 Task: Create a due date automation trigger when advanced on, 2 days after a card is due add fields with custom field "Resume" set to a number greater than 1 and greater or equal to 10 at 11:00 AM.
Action: Mouse moved to (1053, 303)
Screenshot: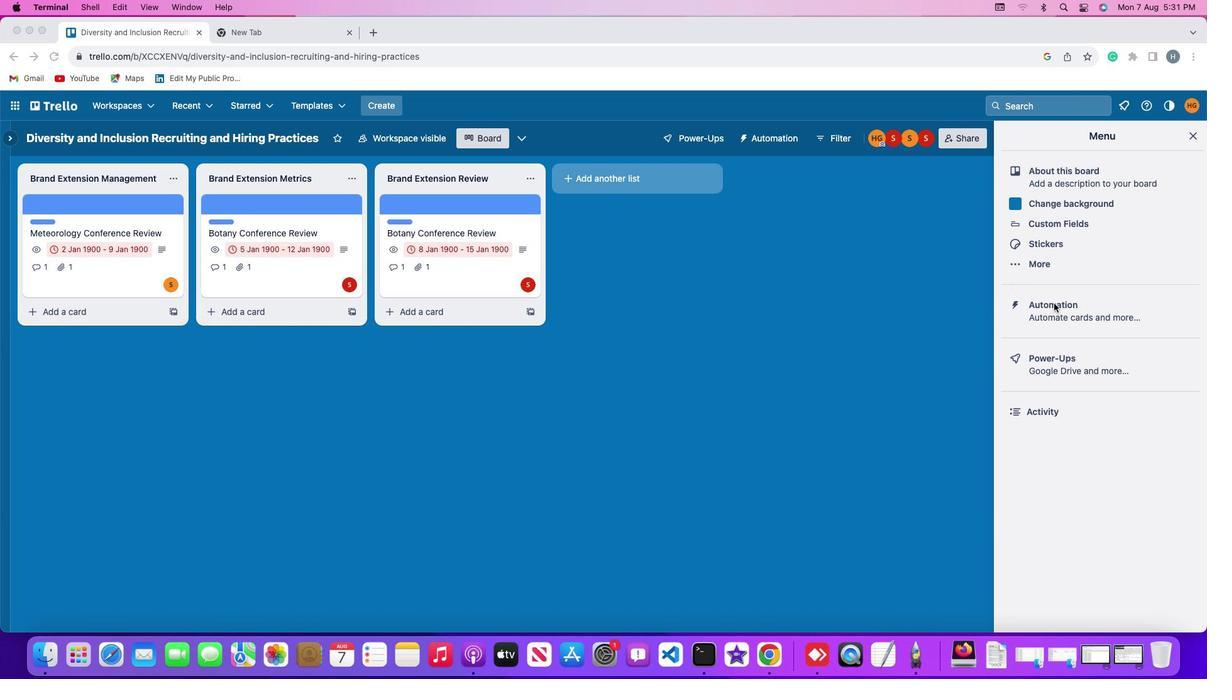 
Action: Mouse pressed left at (1053, 303)
Screenshot: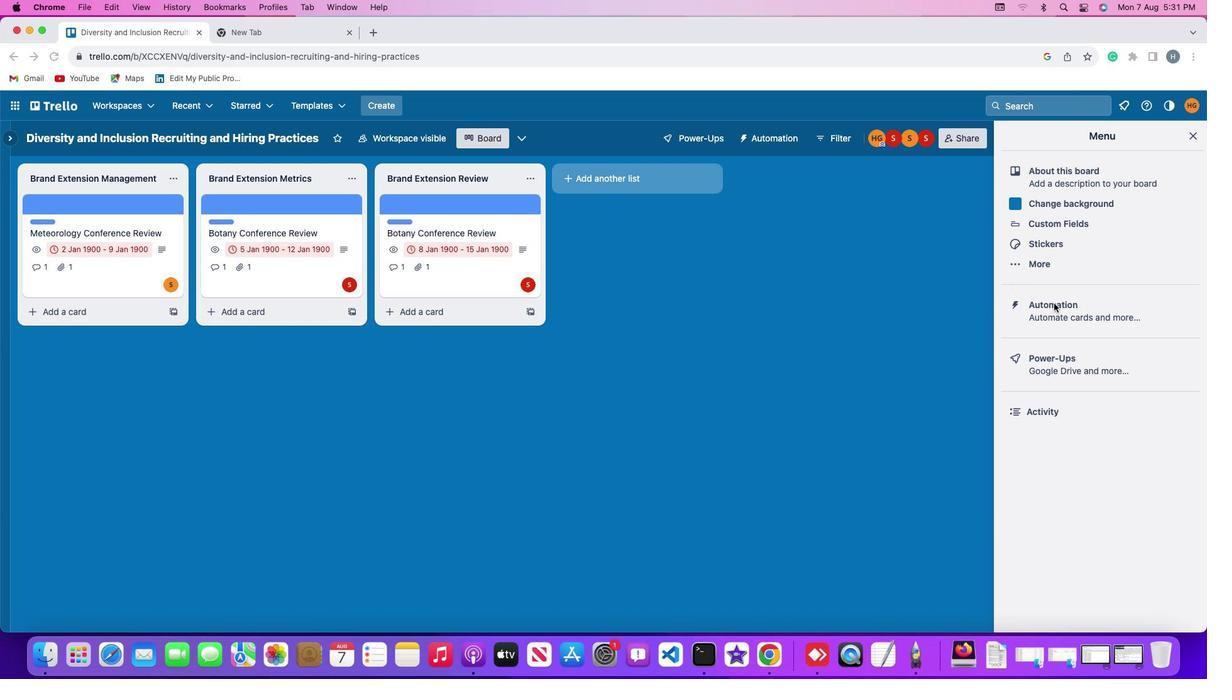 
Action: Mouse pressed left at (1053, 303)
Screenshot: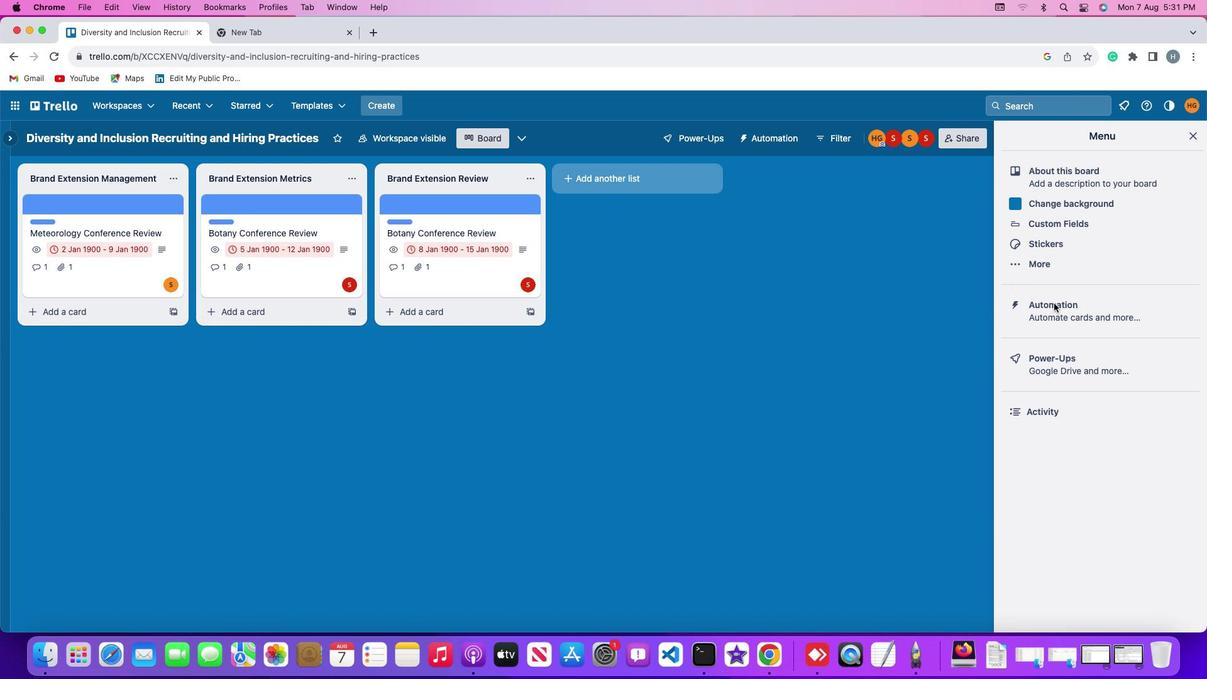 
Action: Mouse moved to (66, 295)
Screenshot: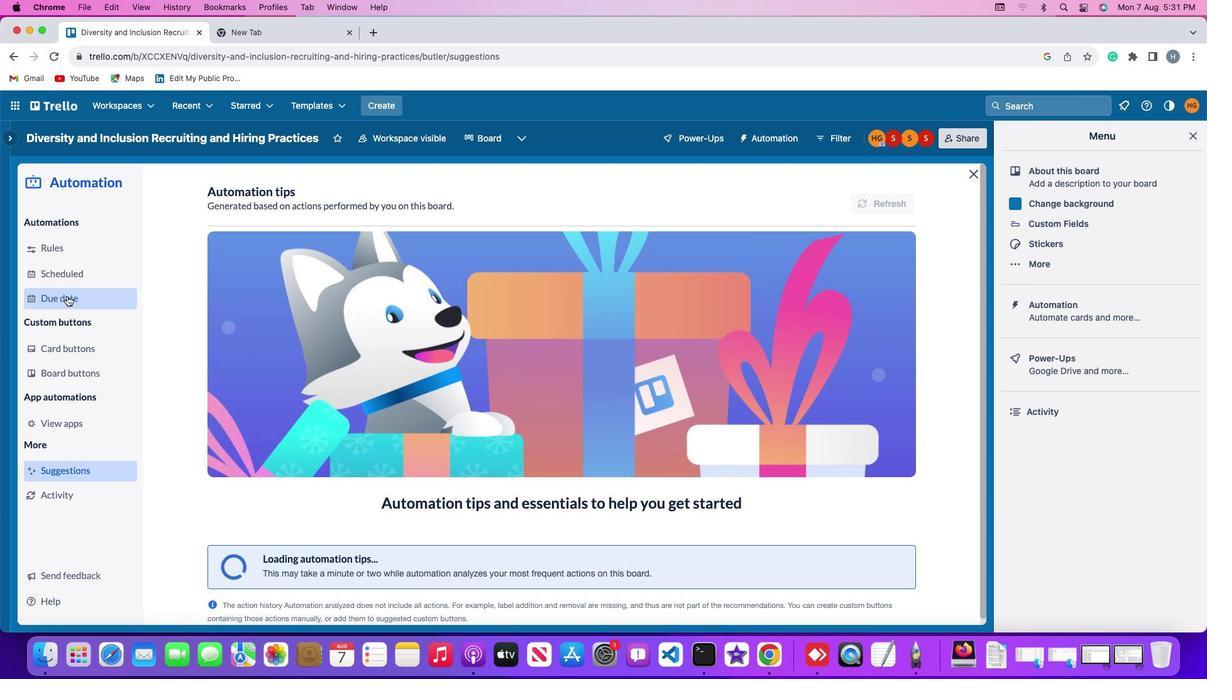 
Action: Mouse pressed left at (66, 295)
Screenshot: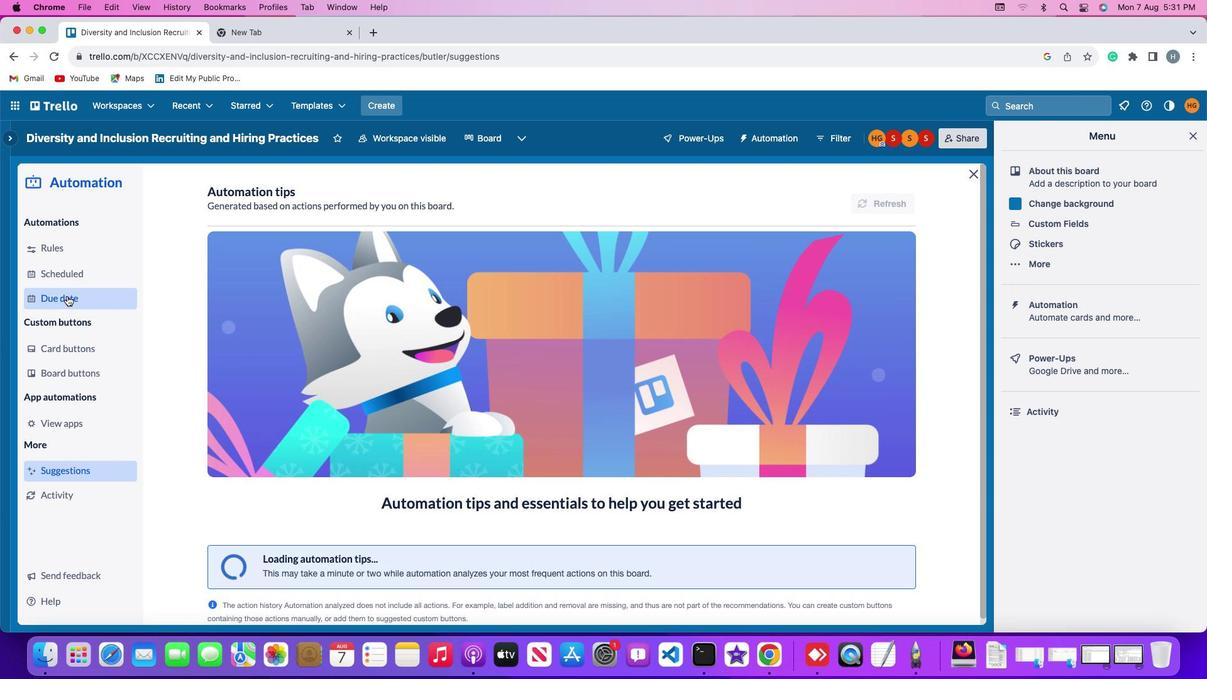 
Action: Mouse moved to (850, 193)
Screenshot: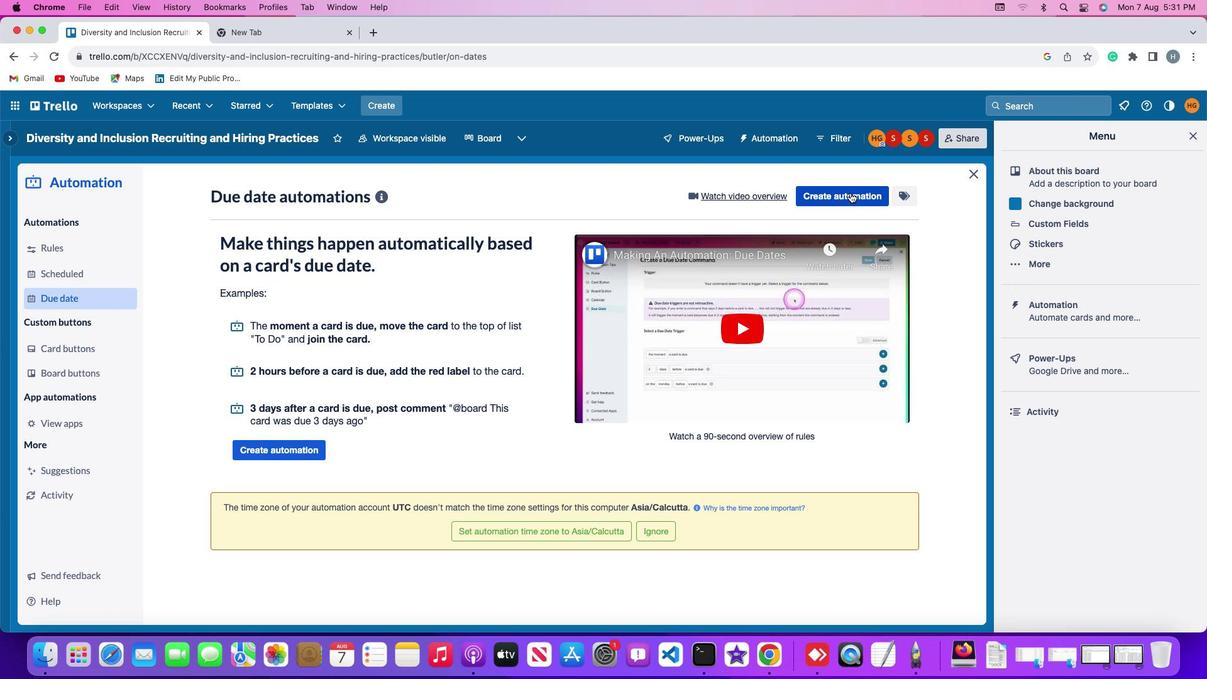 
Action: Mouse pressed left at (850, 193)
Screenshot: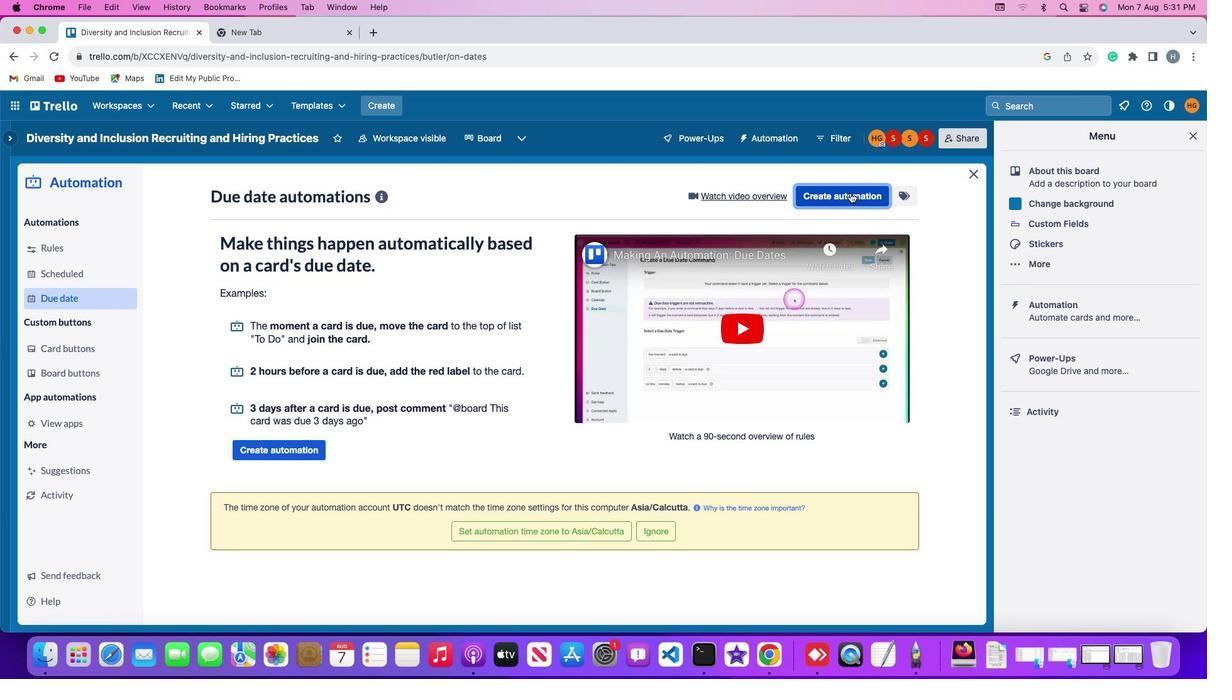 
Action: Mouse moved to (452, 315)
Screenshot: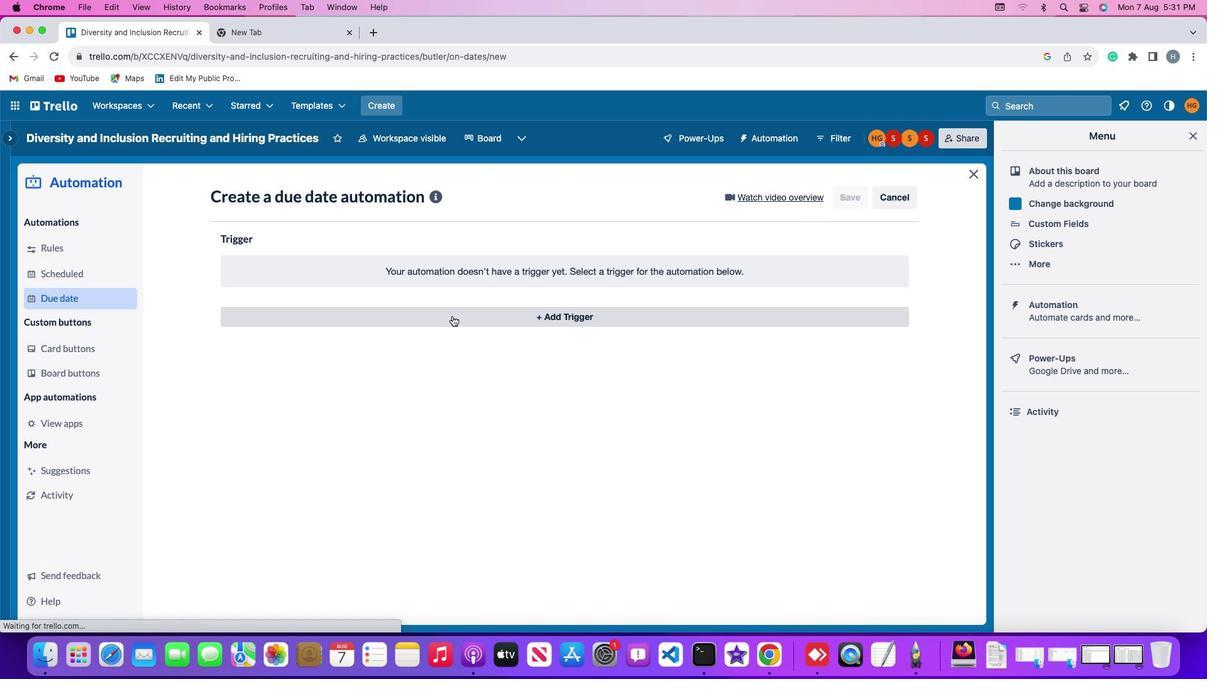 
Action: Mouse pressed left at (452, 315)
Screenshot: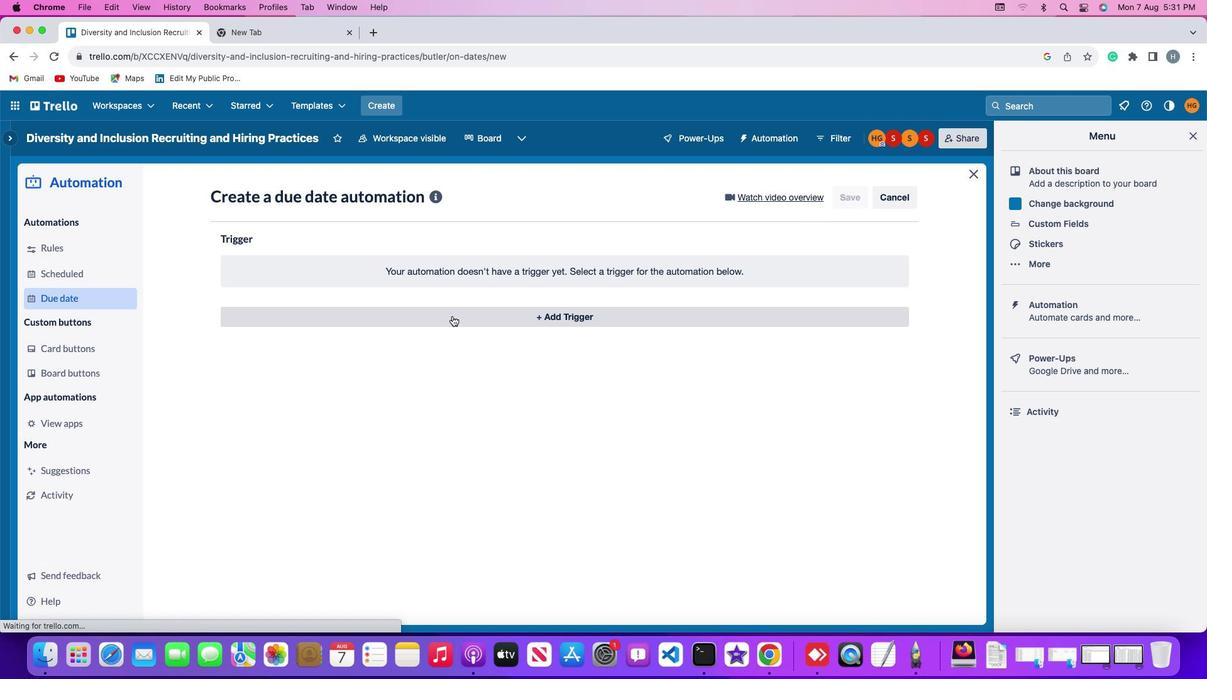 
Action: Mouse moved to (249, 507)
Screenshot: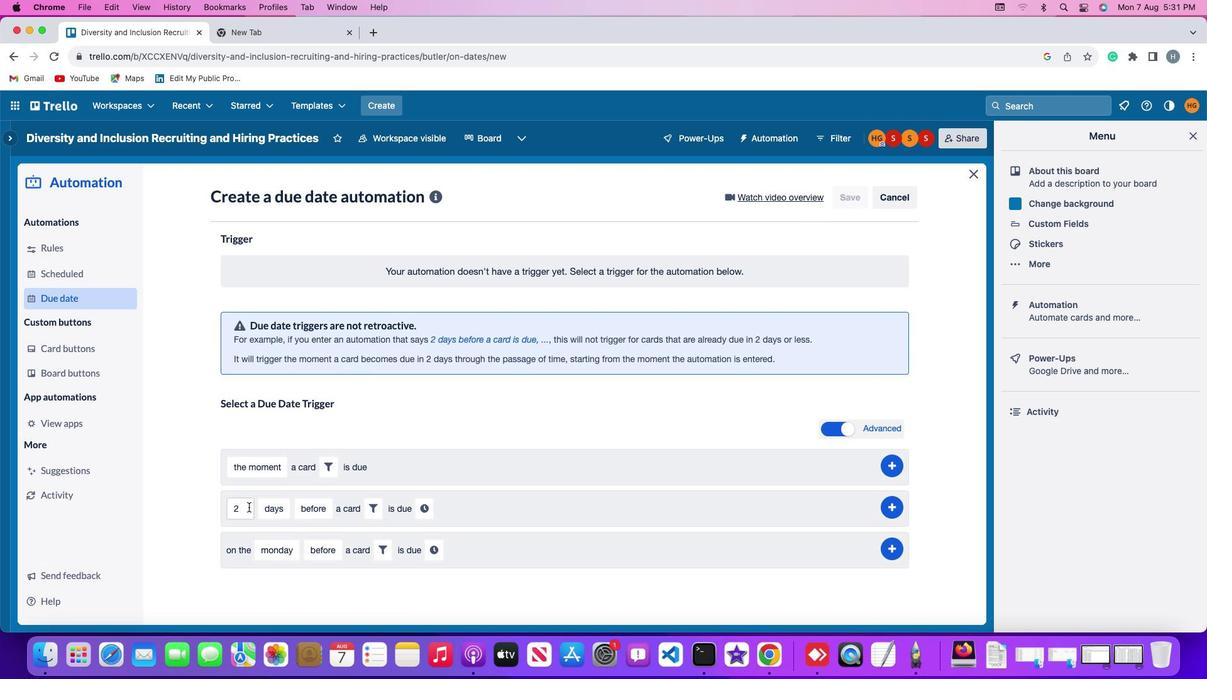 
Action: Mouse pressed left at (249, 507)
Screenshot: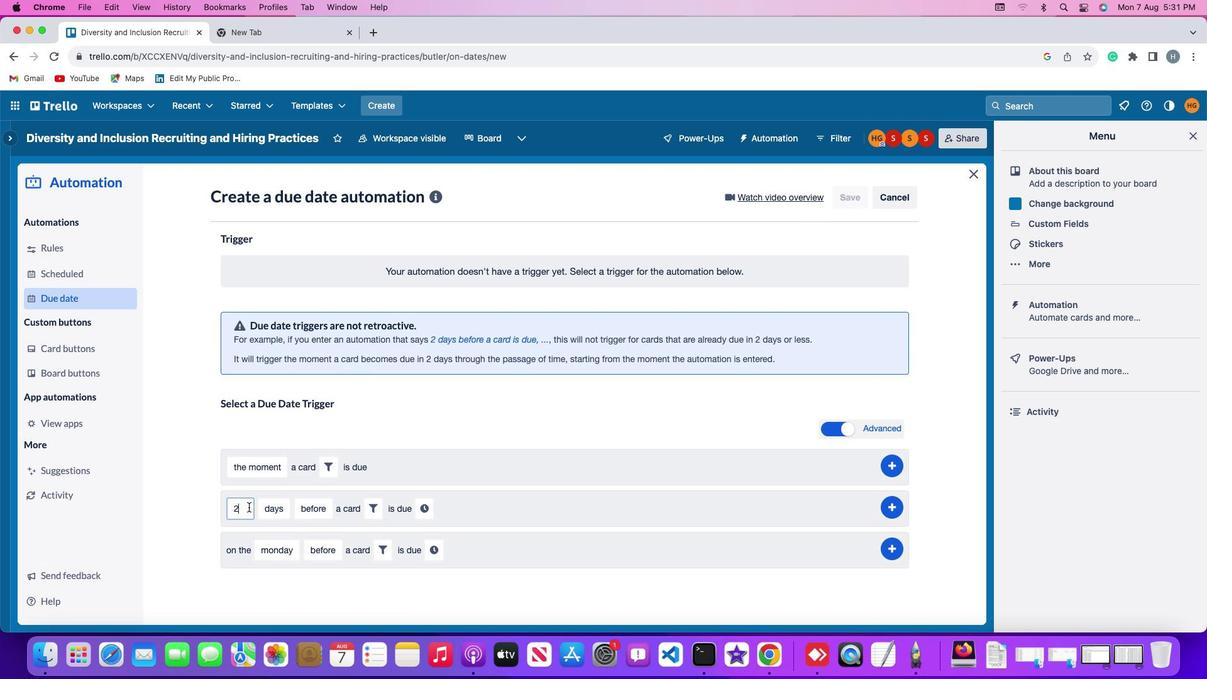 
Action: Key pressed Key.backspace
Screenshot: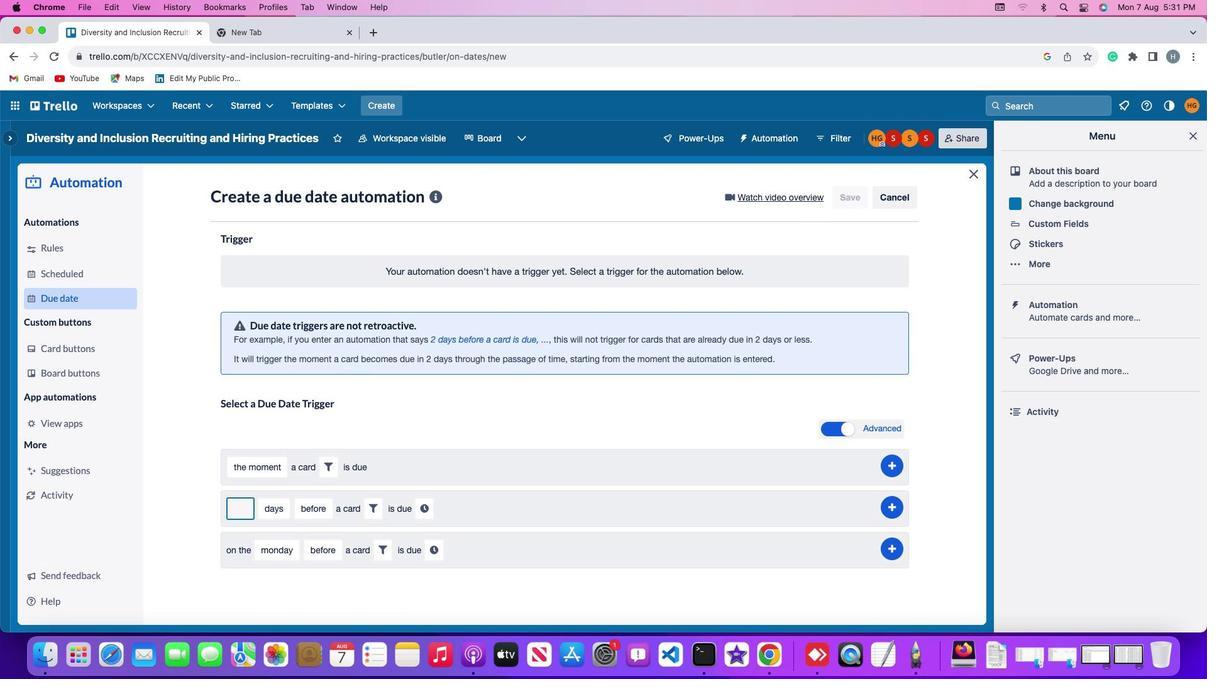 
Action: Mouse moved to (249, 506)
Screenshot: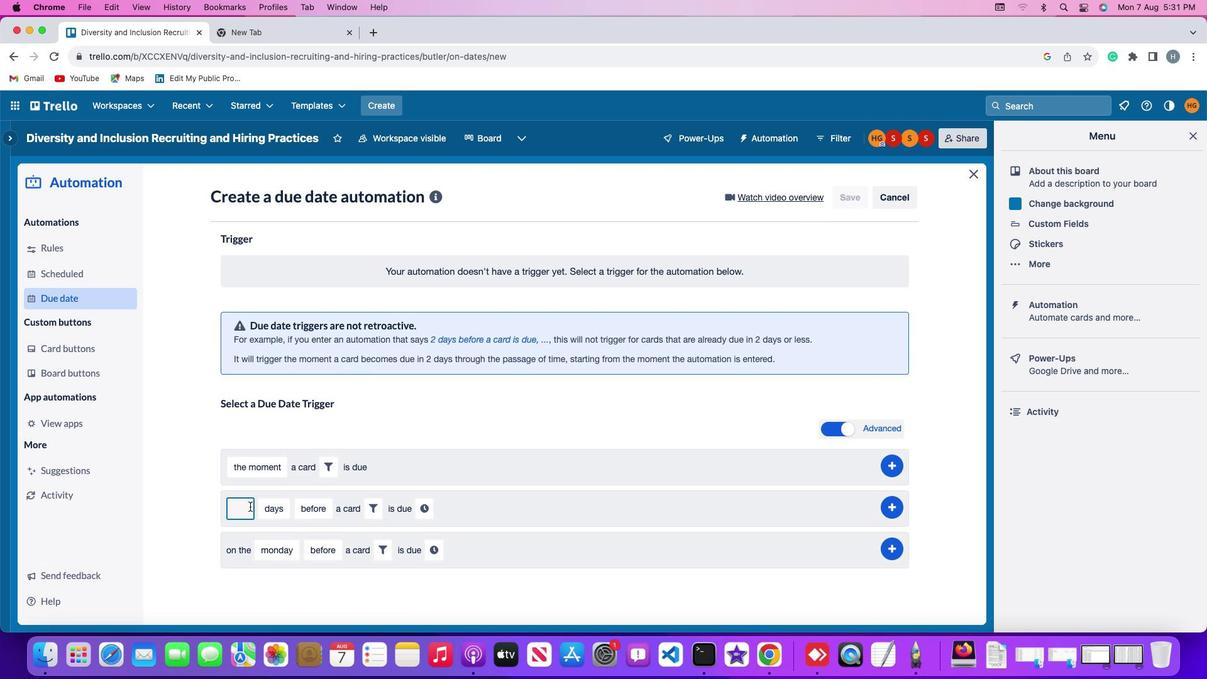 
Action: Key pressed '2'
Screenshot: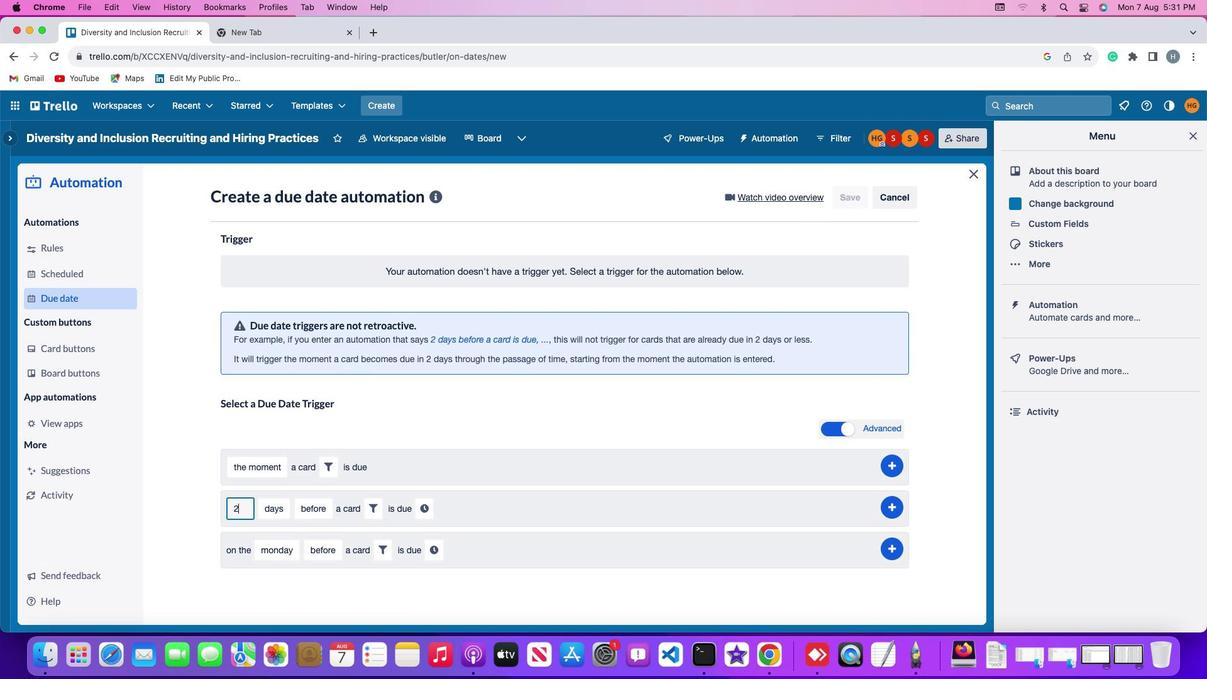 
Action: Mouse moved to (276, 510)
Screenshot: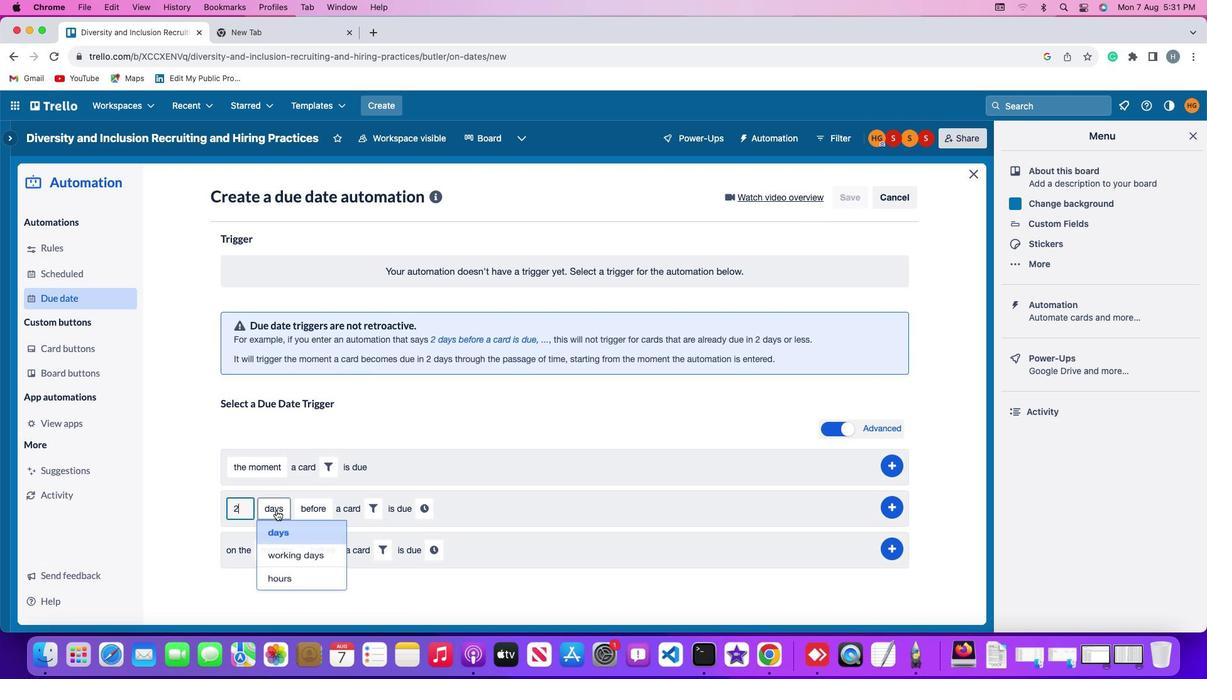 
Action: Mouse pressed left at (276, 510)
Screenshot: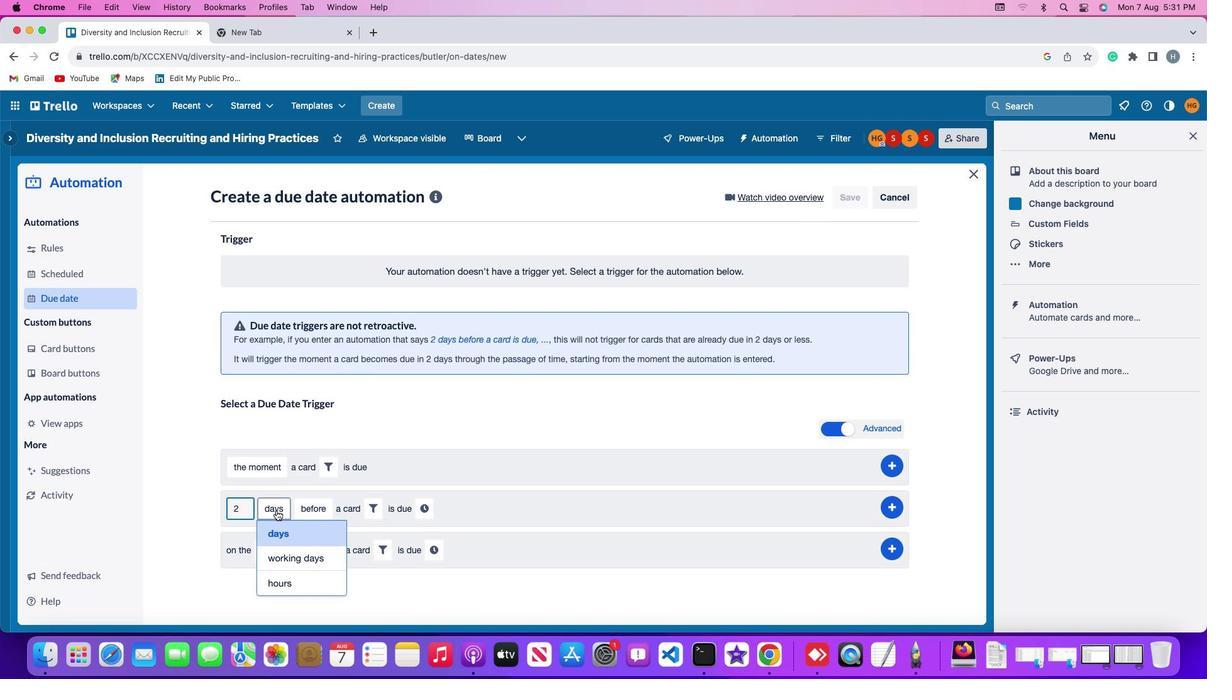 
Action: Mouse moved to (285, 535)
Screenshot: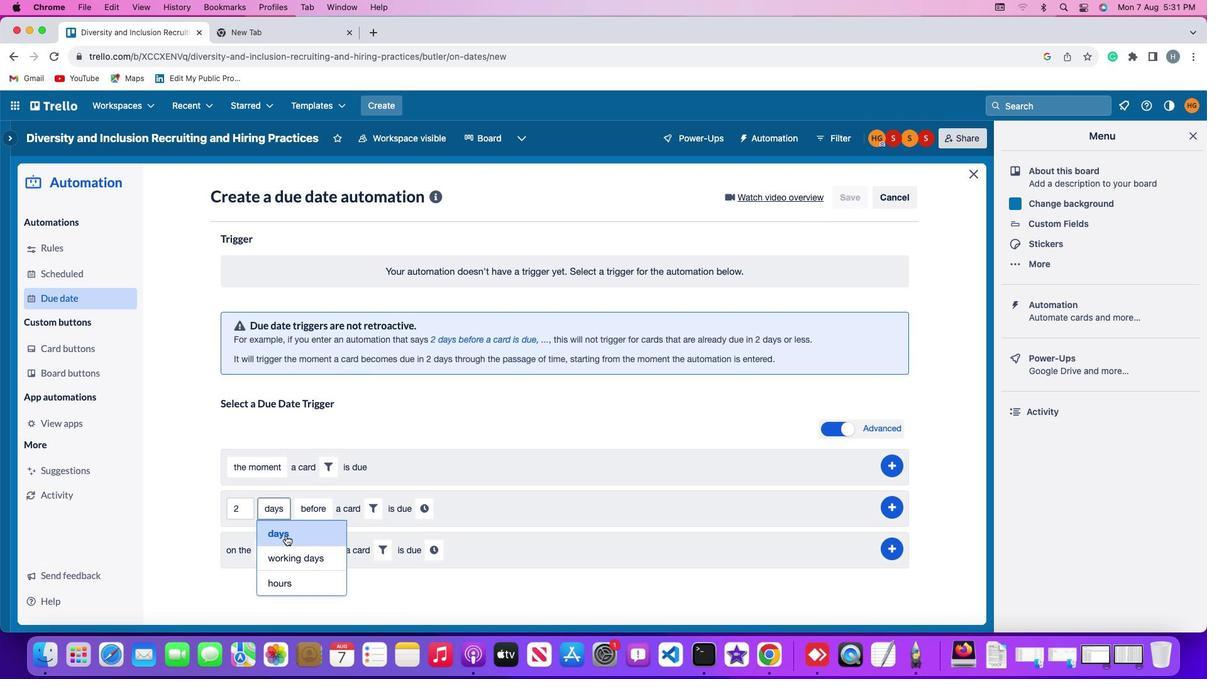 
Action: Mouse pressed left at (285, 535)
Screenshot: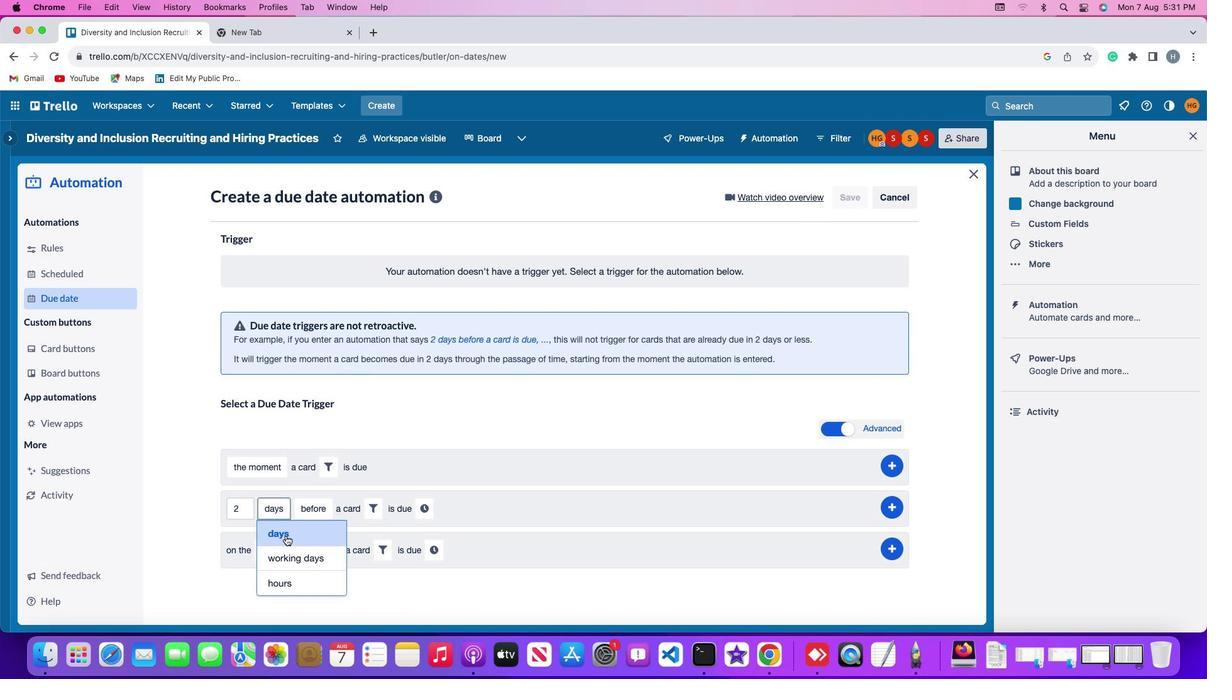 
Action: Mouse moved to (317, 506)
Screenshot: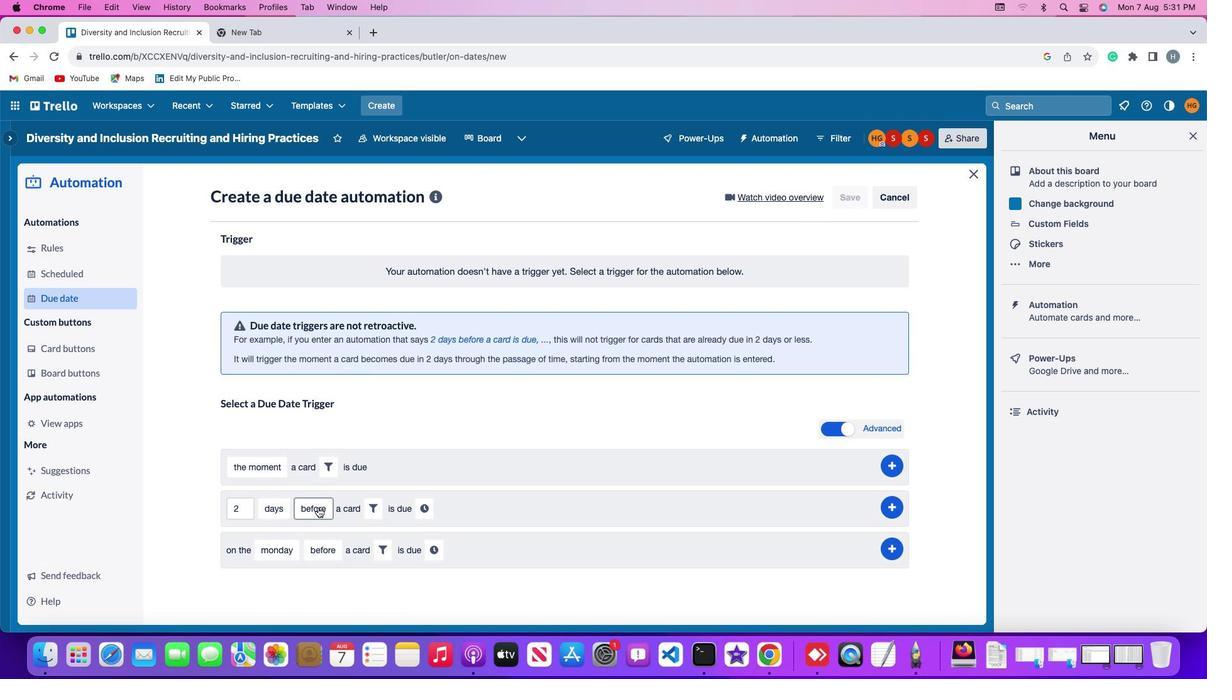 
Action: Mouse pressed left at (317, 506)
Screenshot: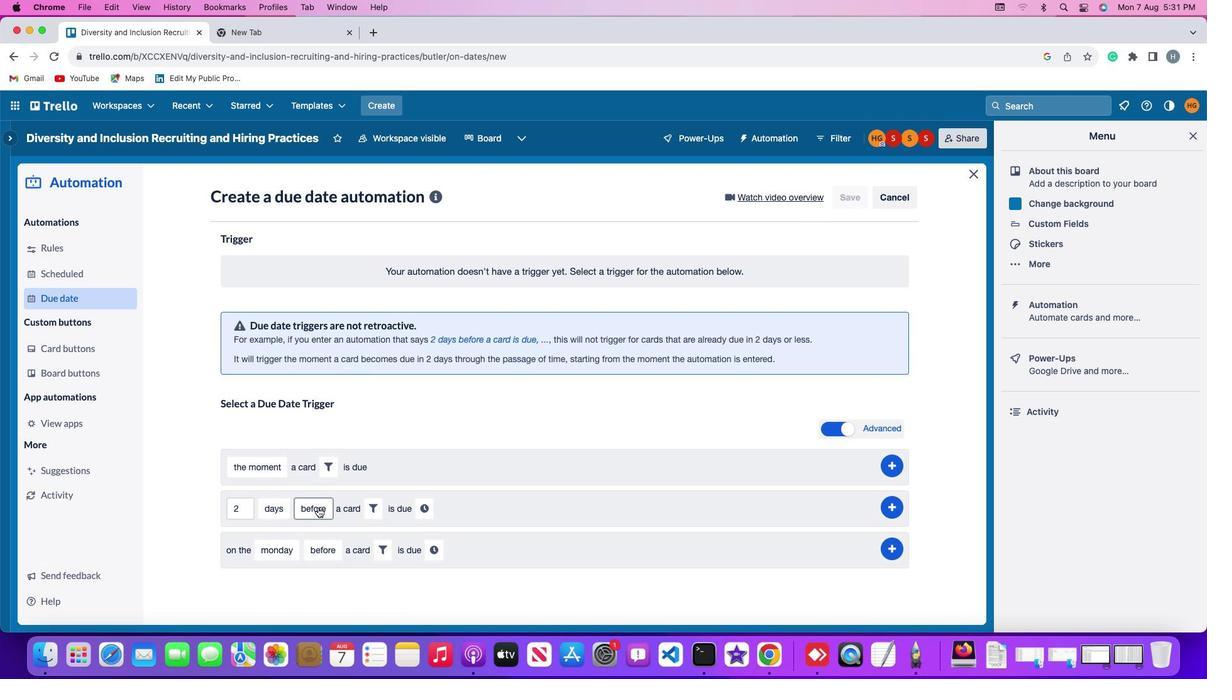 
Action: Mouse moved to (318, 562)
Screenshot: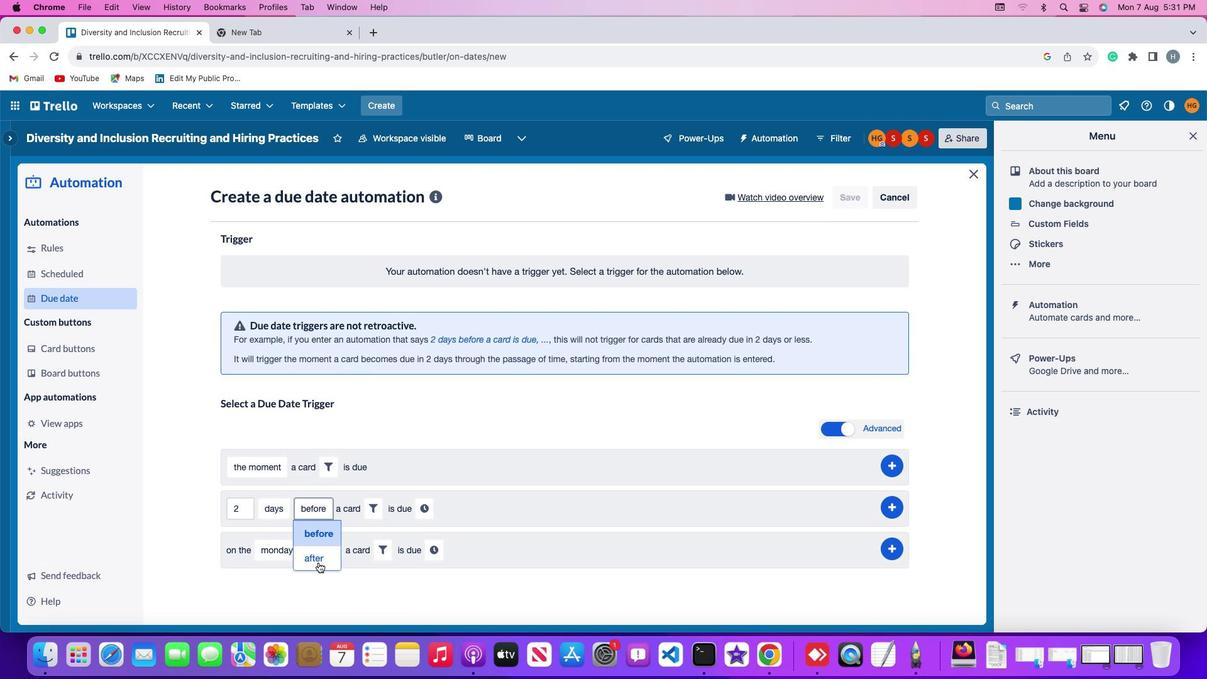 
Action: Mouse pressed left at (318, 562)
Screenshot: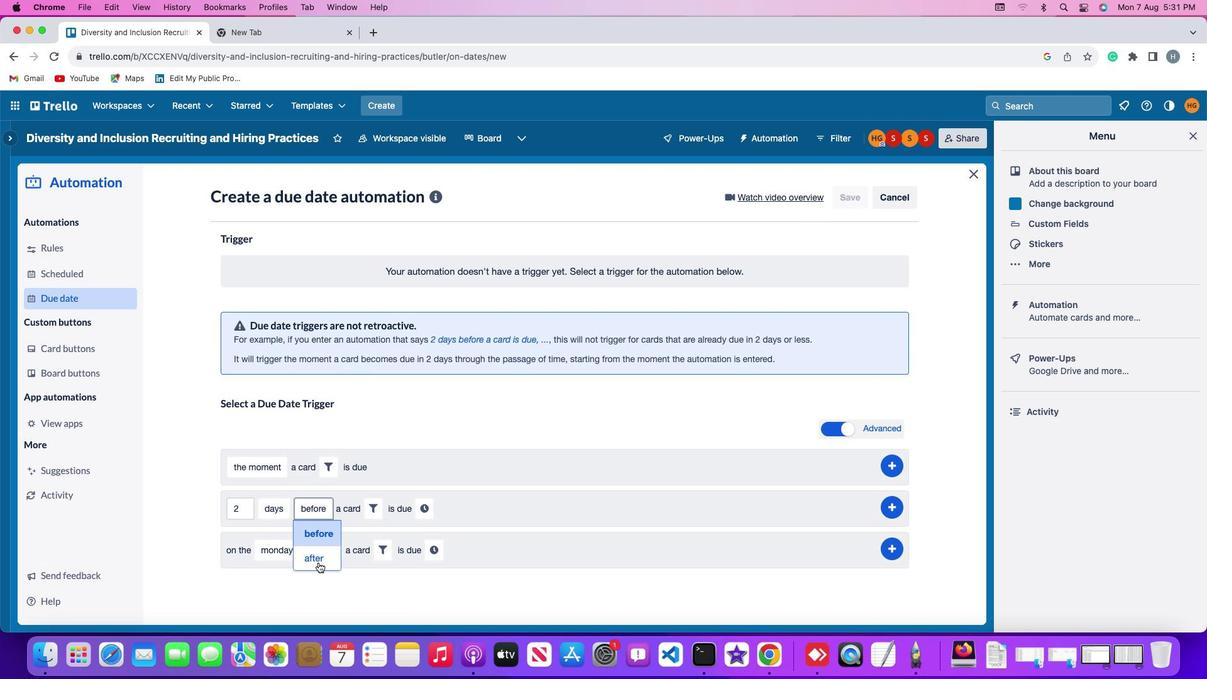 
Action: Mouse moved to (367, 510)
Screenshot: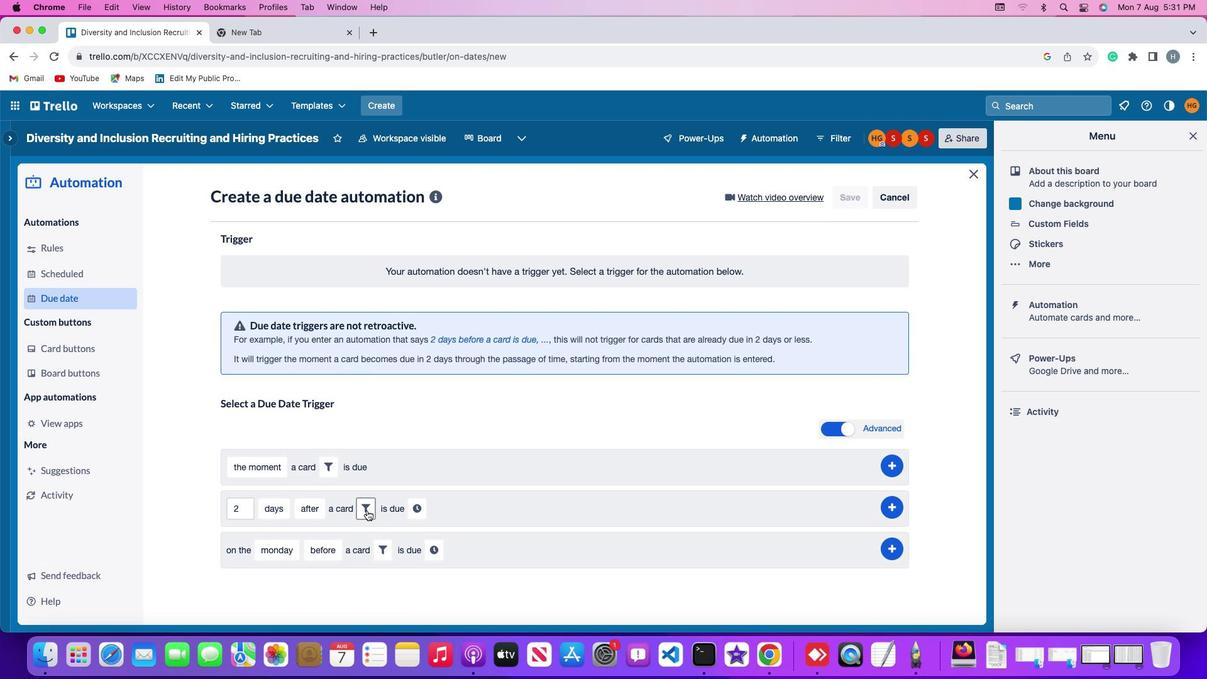 
Action: Mouse pressed left at (367, 510)
Screenshot: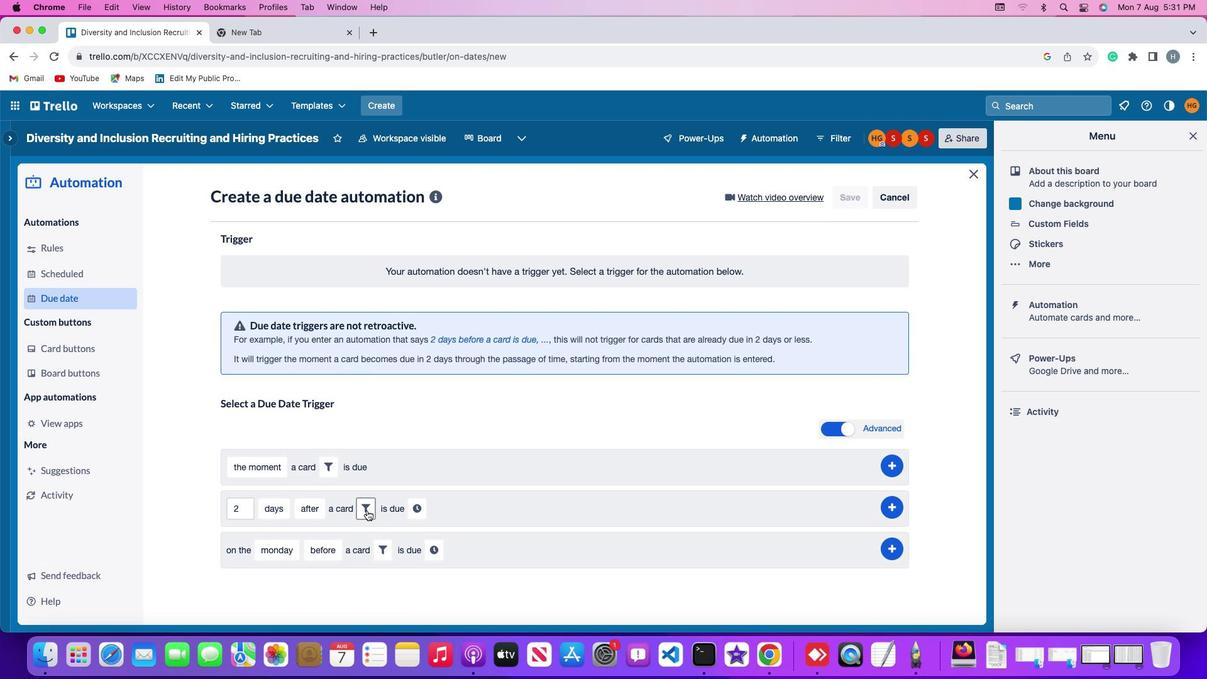 
Action: Mouse moved to (571, 546)
Screenshot: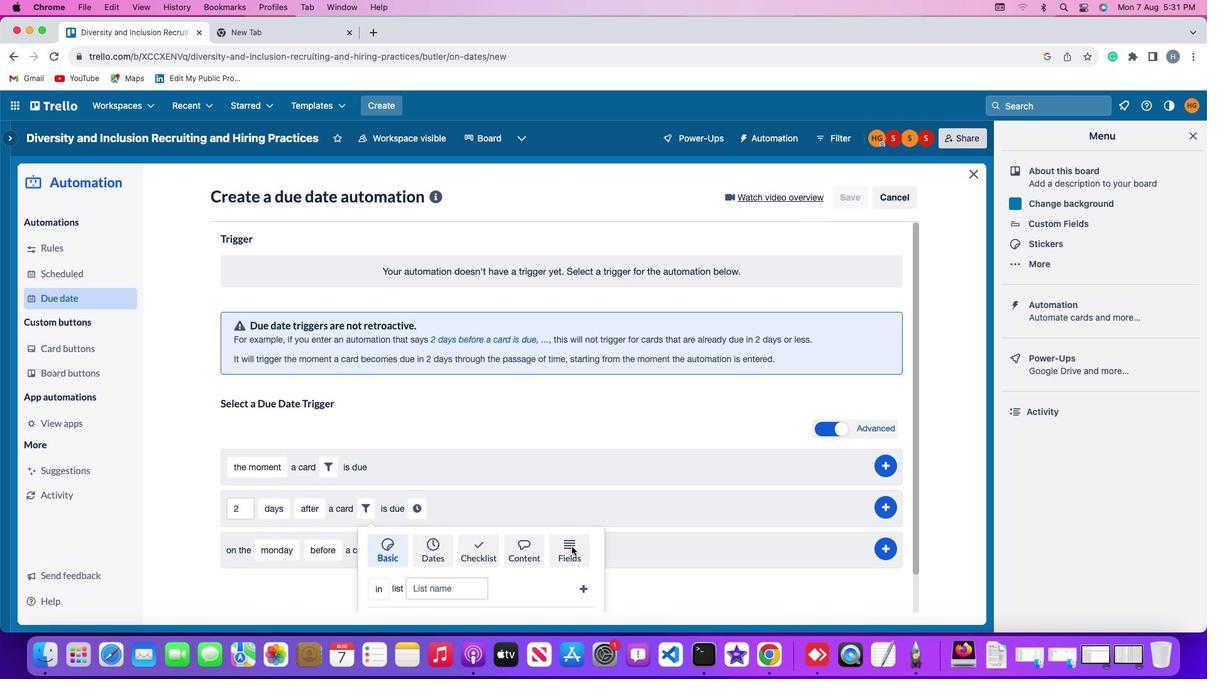 
Action: Mouse pressed left at (571, 546)
Screenshot: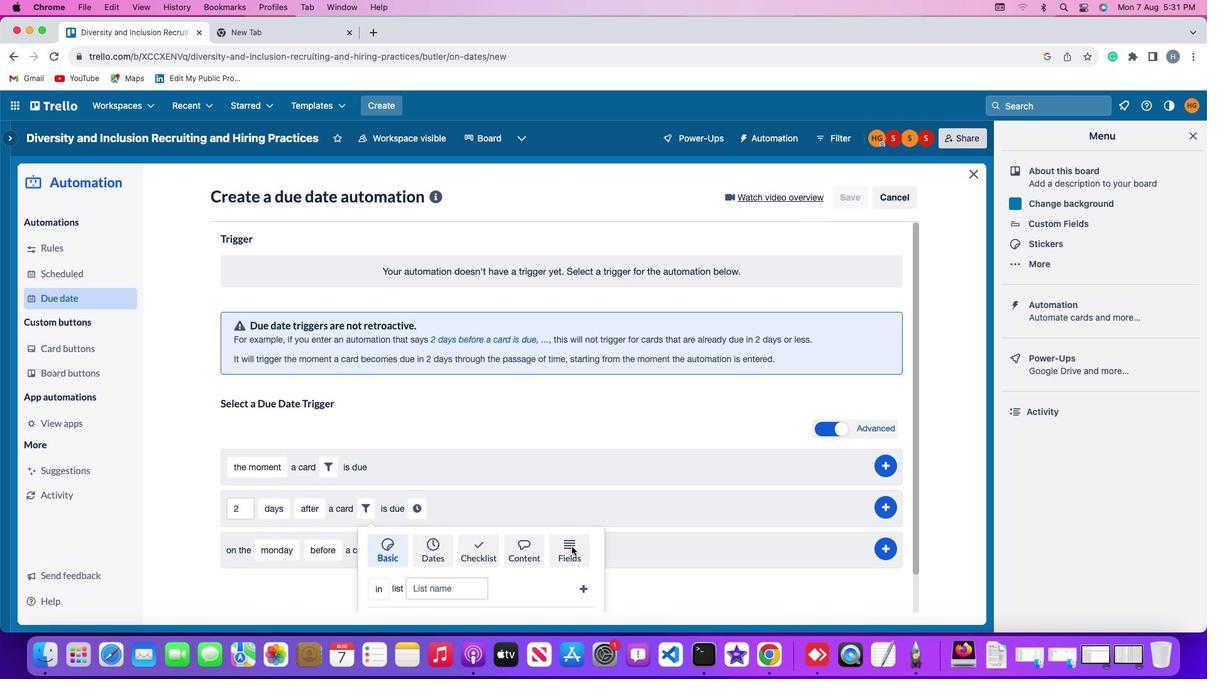 
Action: Mouse moved to (467, 561)
Screenshot: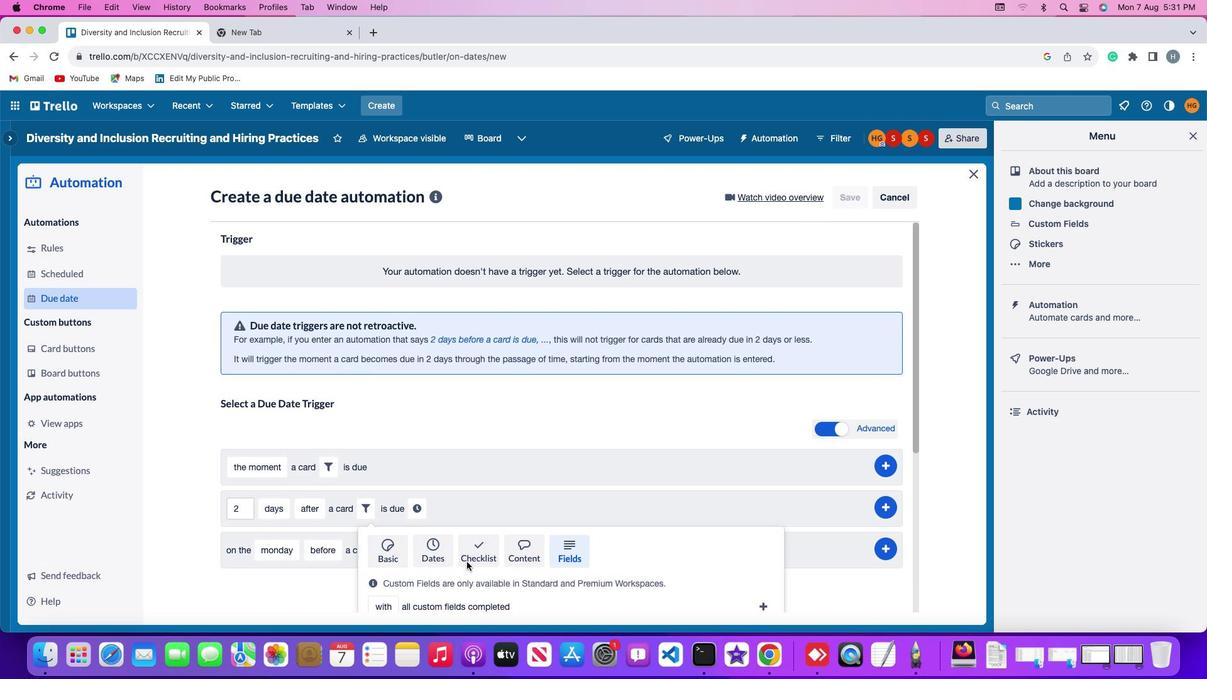 
Action: Mouse scrolled (467, 561) with delta (0, 0)
Screenshot: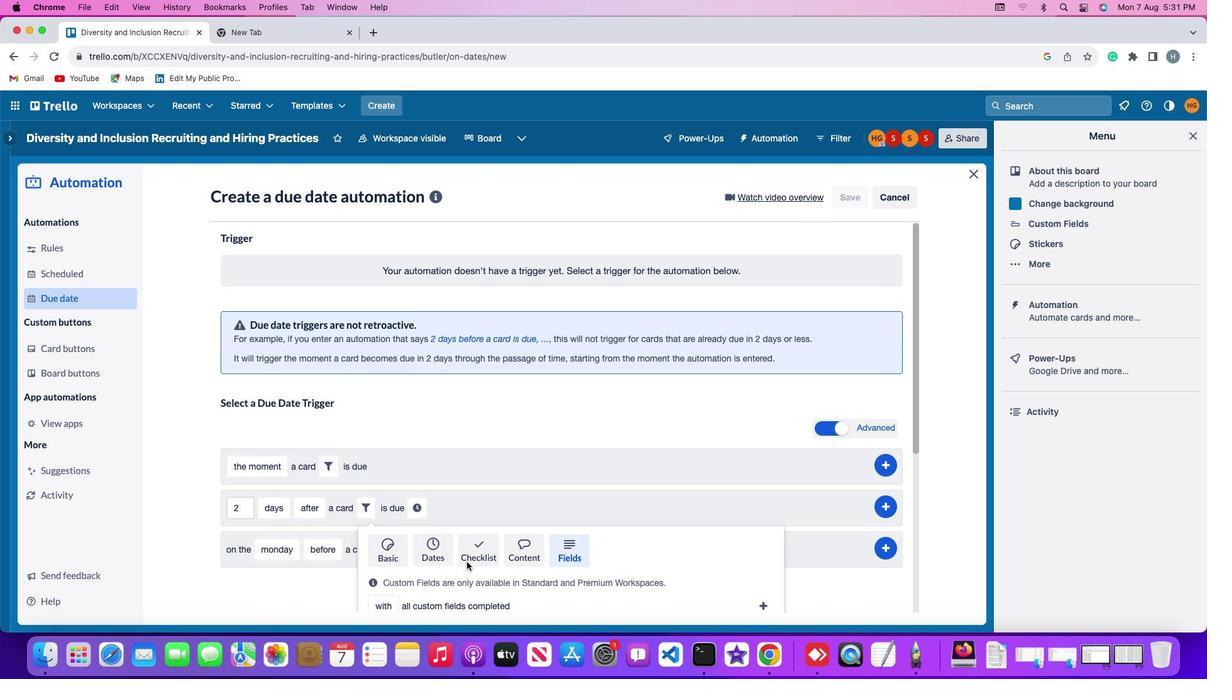 
Action: Mouse scrolled (467, 561) with delta (0, 0)
Screenshot: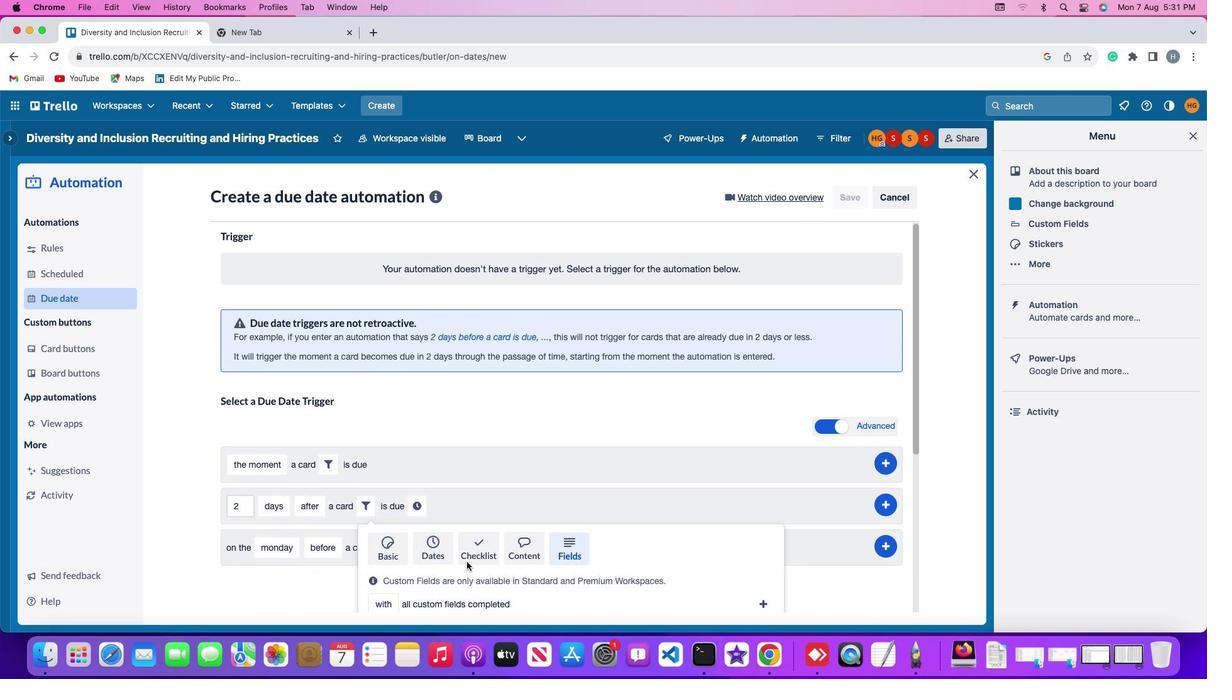 
Action: Mouse scrolled (467, 561) with delta (0, -1)
Screenshot: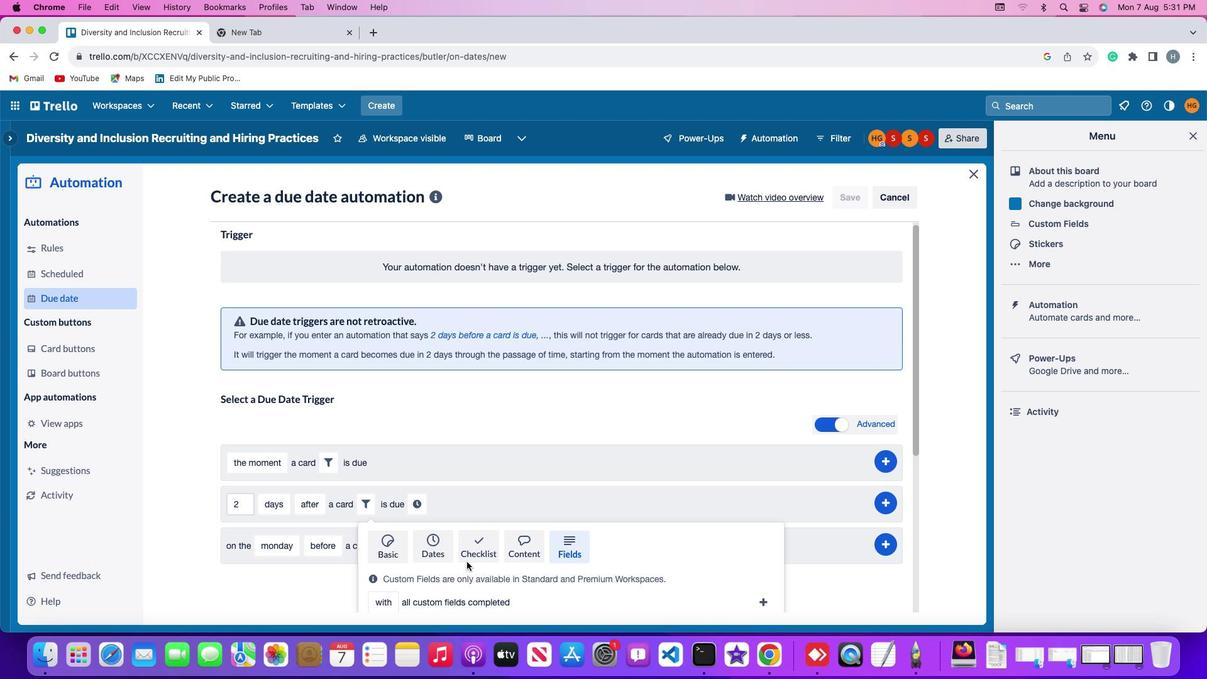 
Action: Mouse scrolled (467, 561) with delta (0, -2)
Screenshot: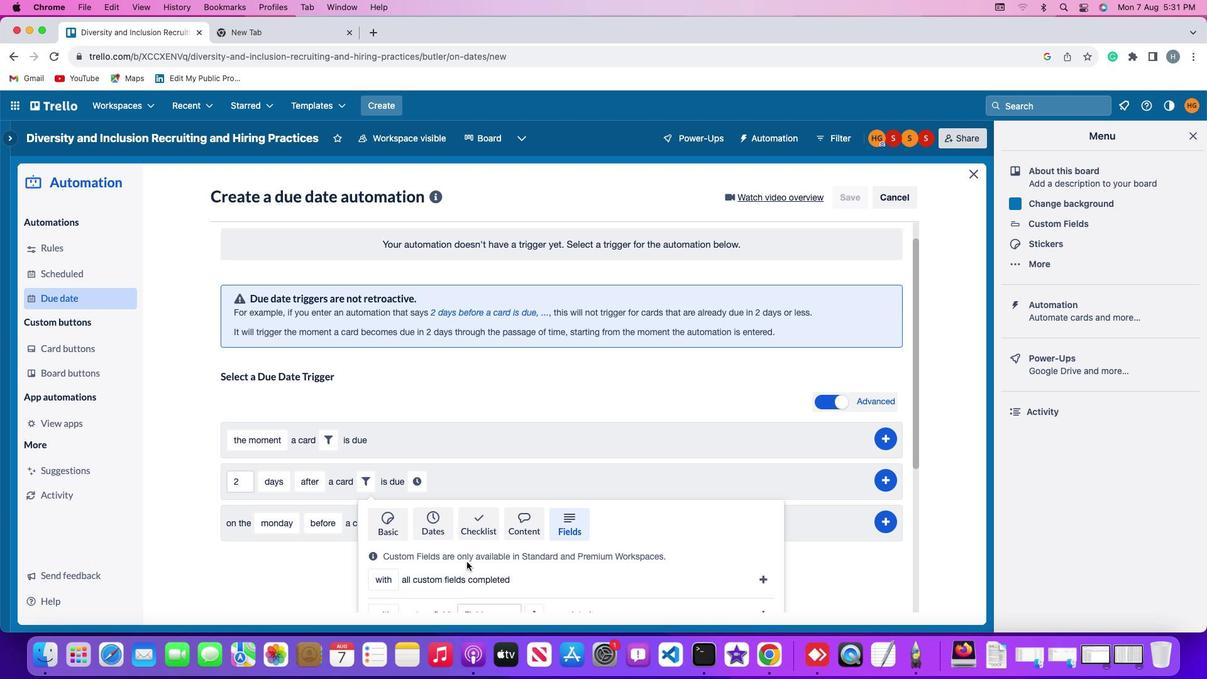 
Action: Mouse scrolled (467, 561) with delta (0, 0)
Screenshot: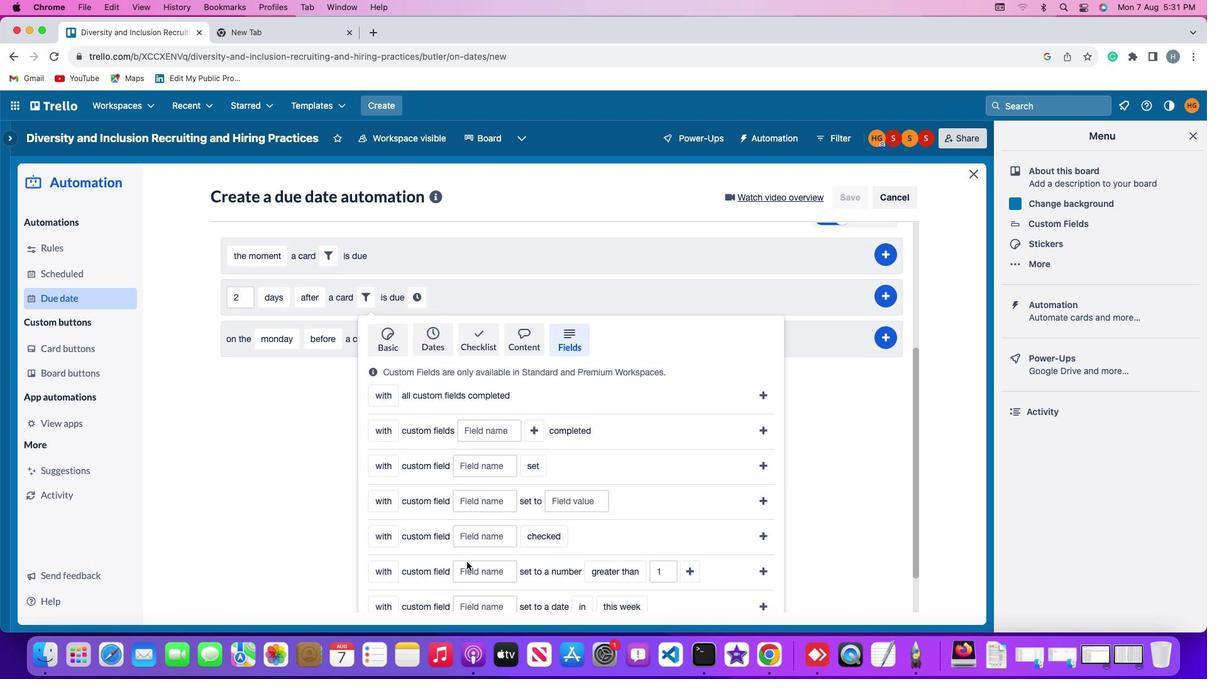 
Action: Mouse scrolled (467, 561) with delta (0, 0)
Screenshot: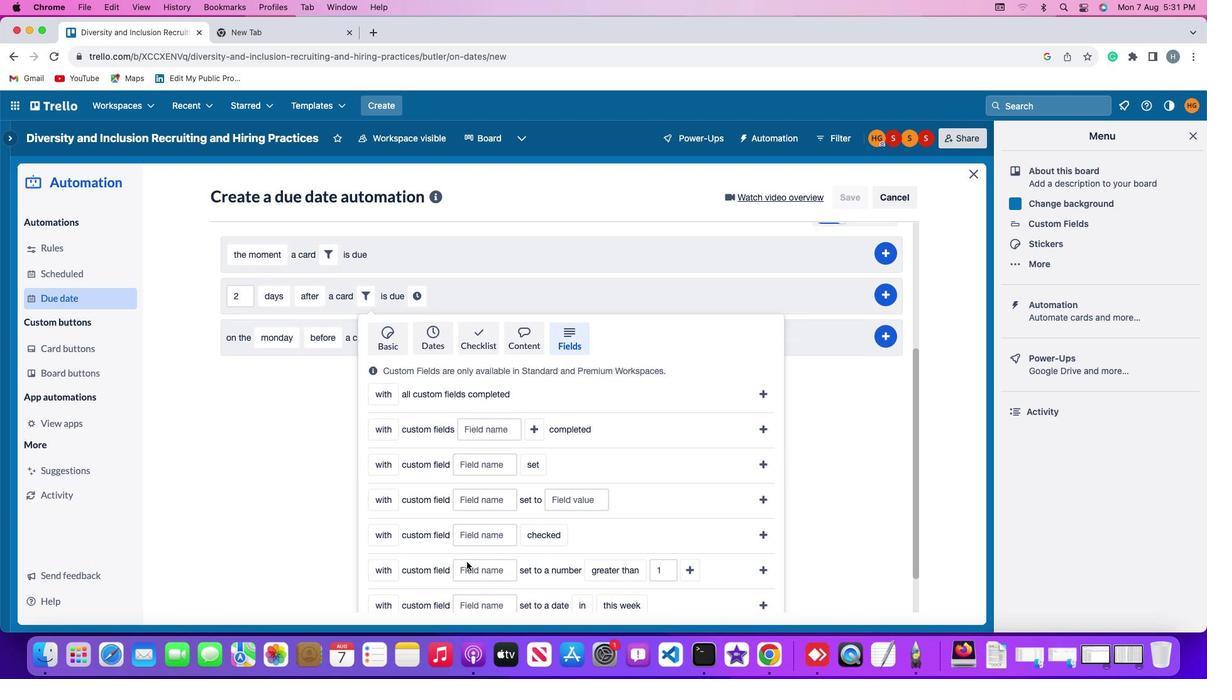 
Action: Mouse moved to (386, 547)
Screenshot: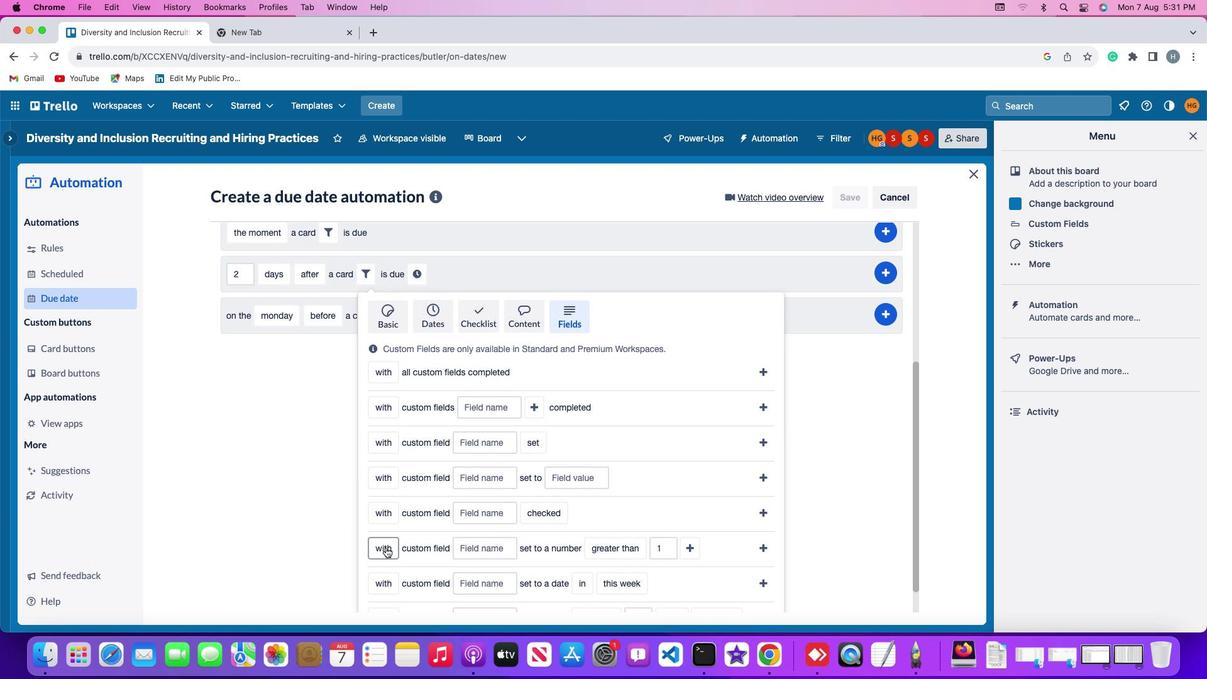 
Action: Mouse pressed left at (386, 547)
Screenshot: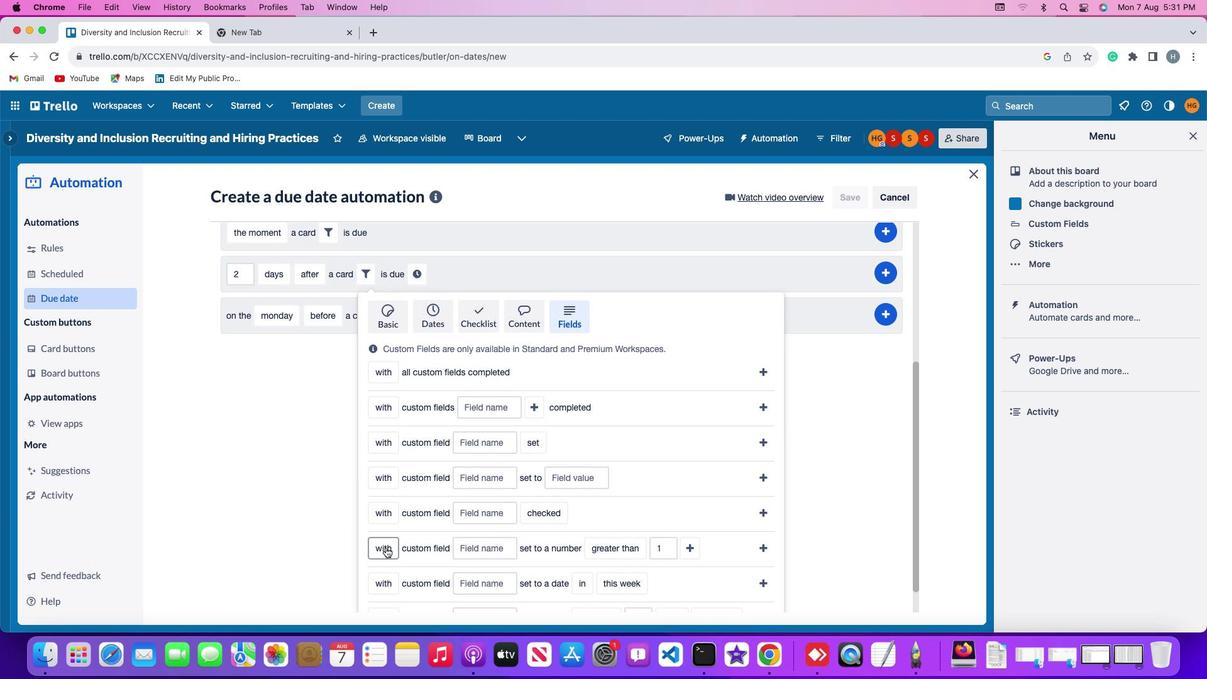 
Action: Mouse moved to (384, 569)
Screenshot: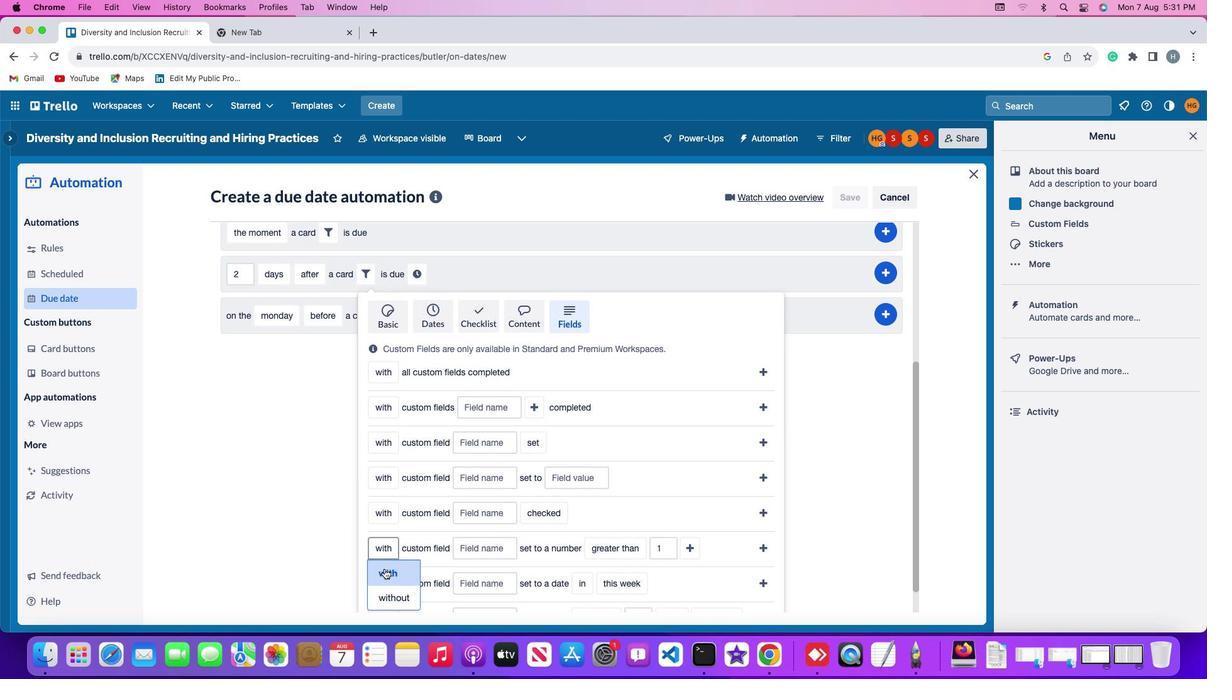 
Action: Mouse pressed left at (384, 569)
Screenshot: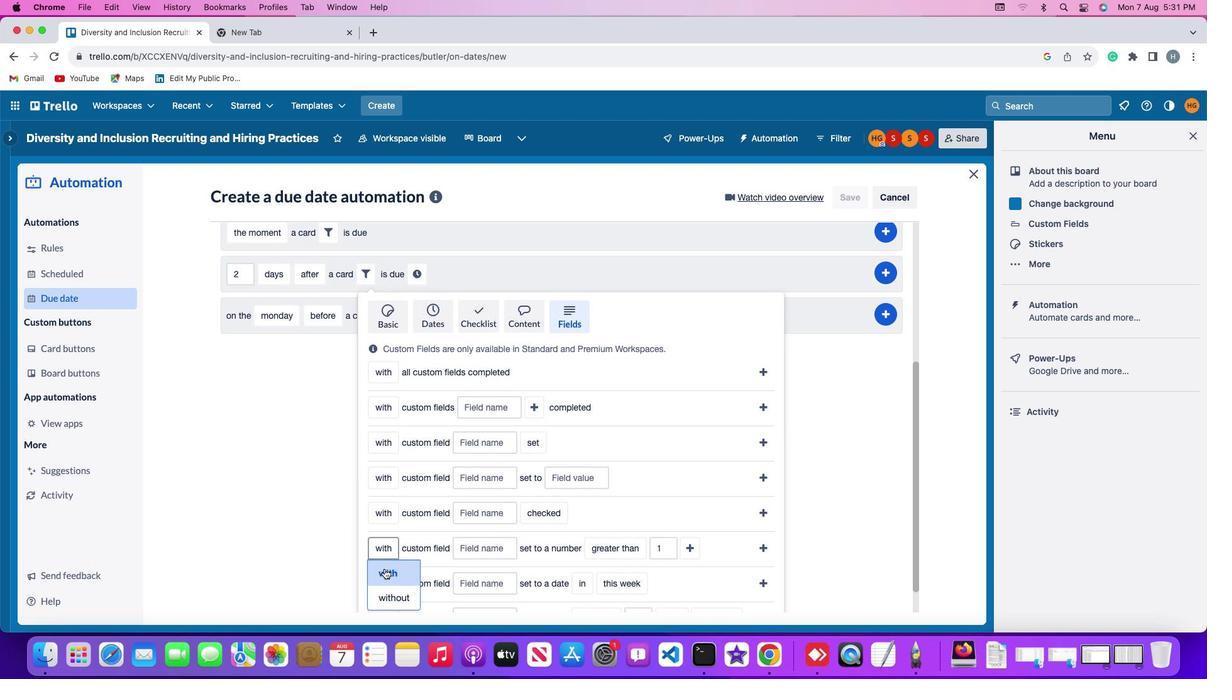 
Action: Mouse moved to (472, 548)
Screenshot: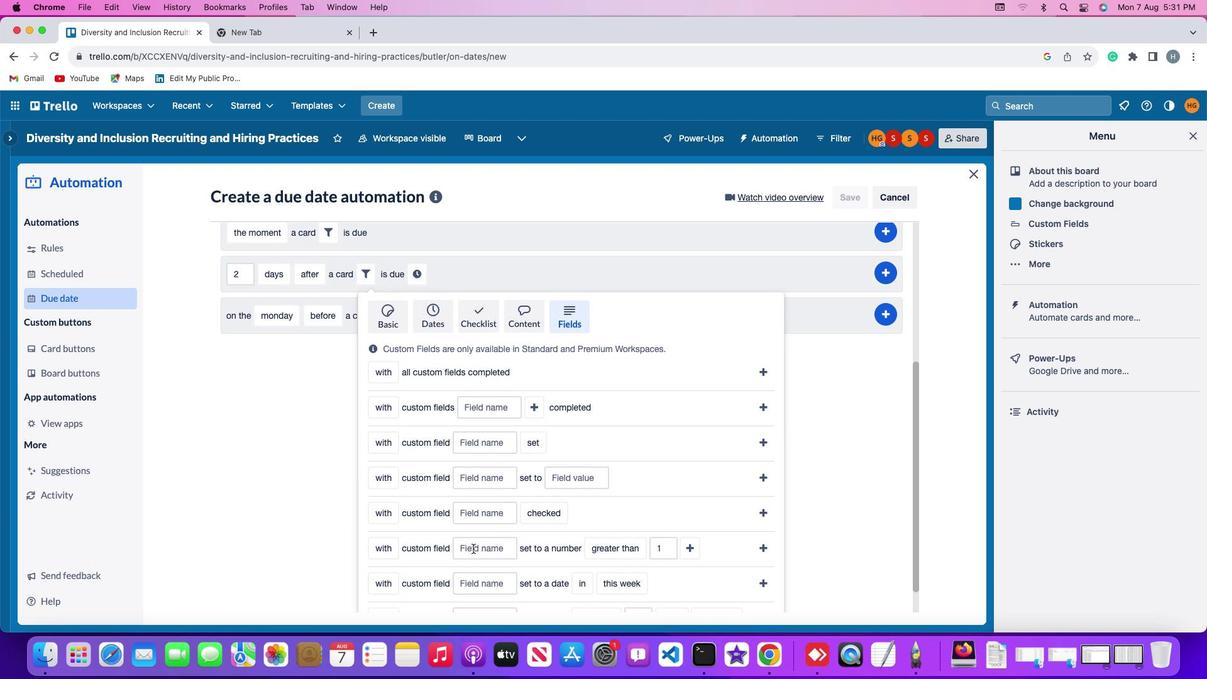 
Action: Mouse pressed left at (472, 548)
Screenshot: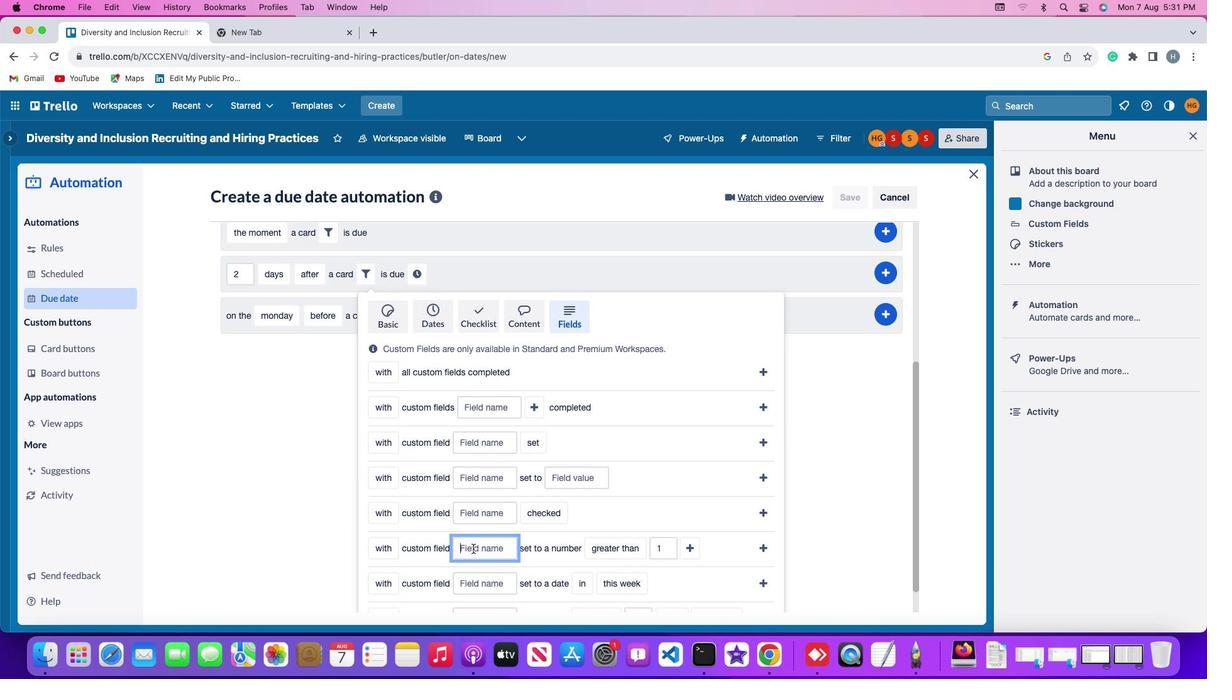 
Action: Mouse moved to (475, 547)
Screenshot: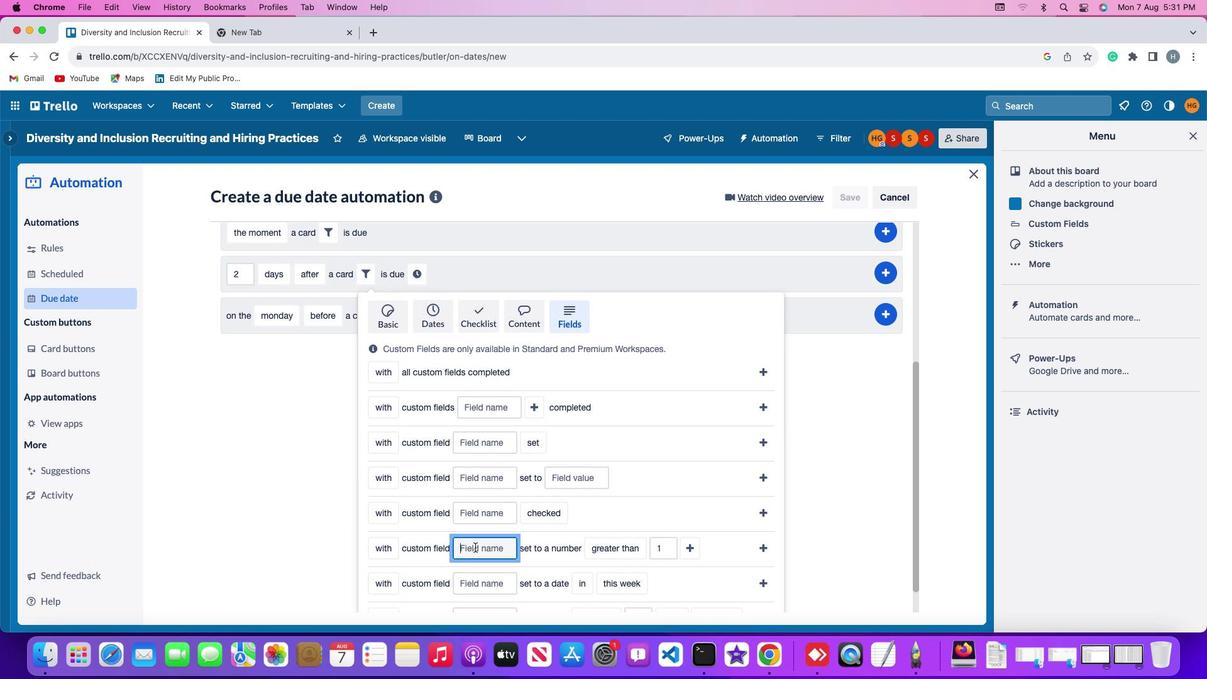 
Action: Key pressed Key.shift'R''e''s''u''m''e'
Screenshot: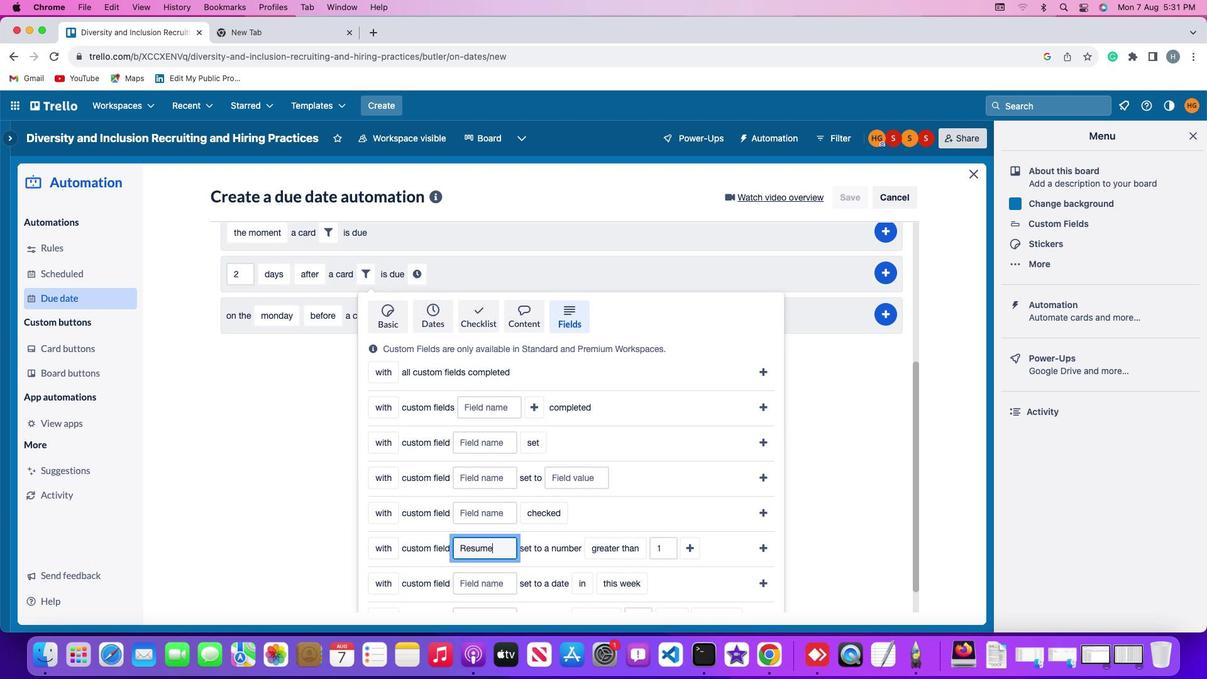 
Action: Mouse moved to (601, 550)
Screenshot: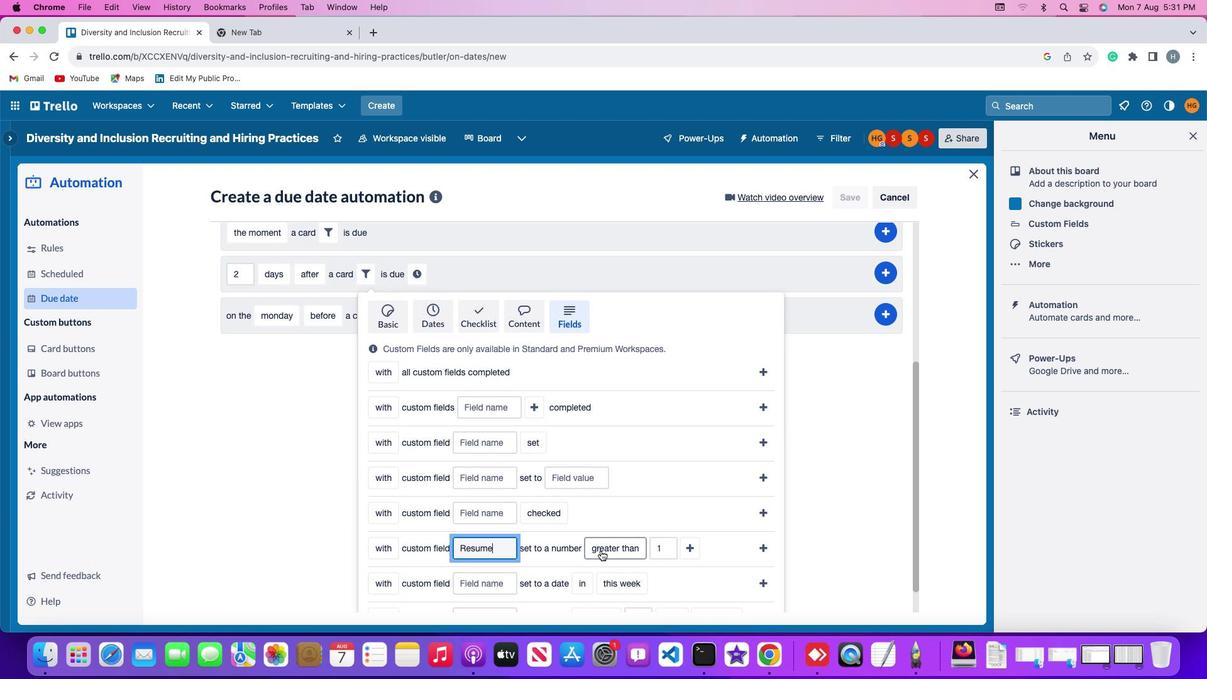 
Action: Mouse pressed left at (601, 550)
Screenshot: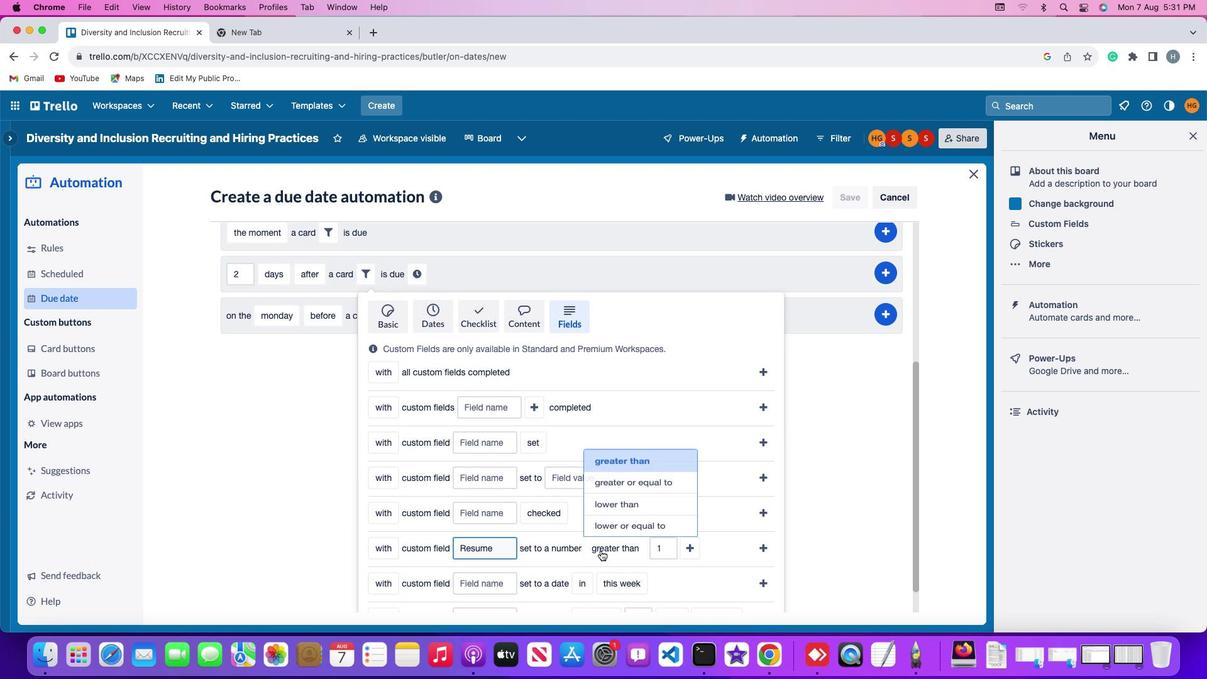 
Action: Mouse moved to (637, 449)
Screenshot: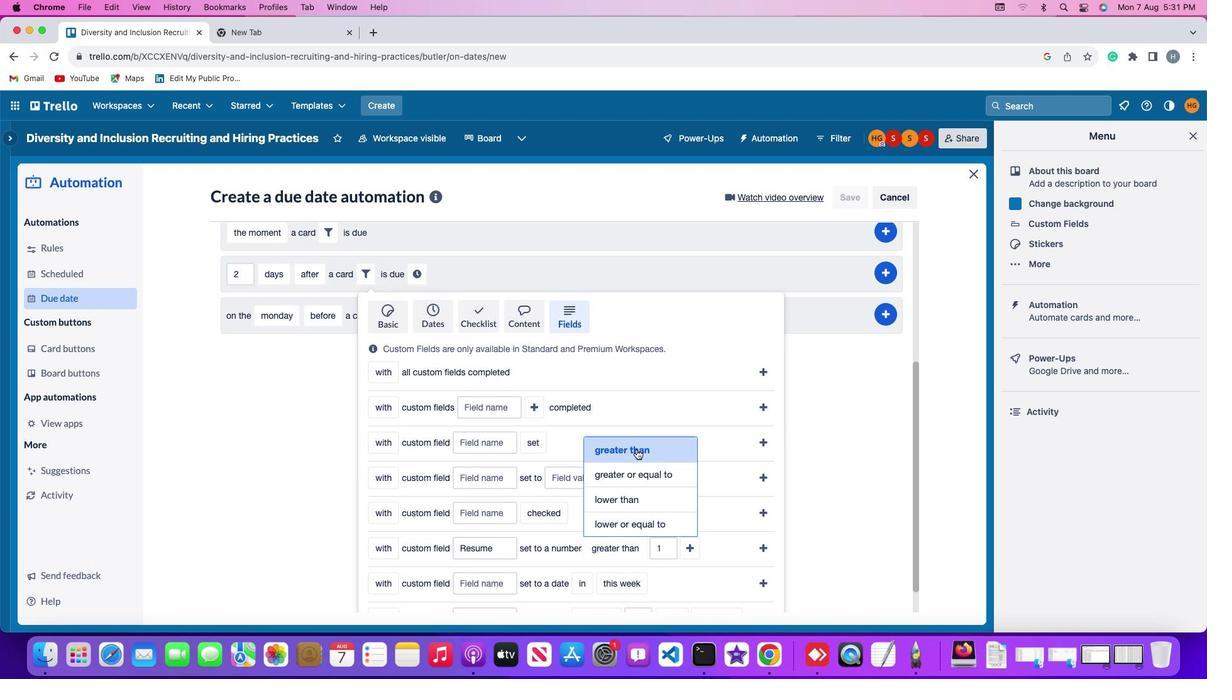 
Action: Mouse pressed left at (637, 449)
Screenshot: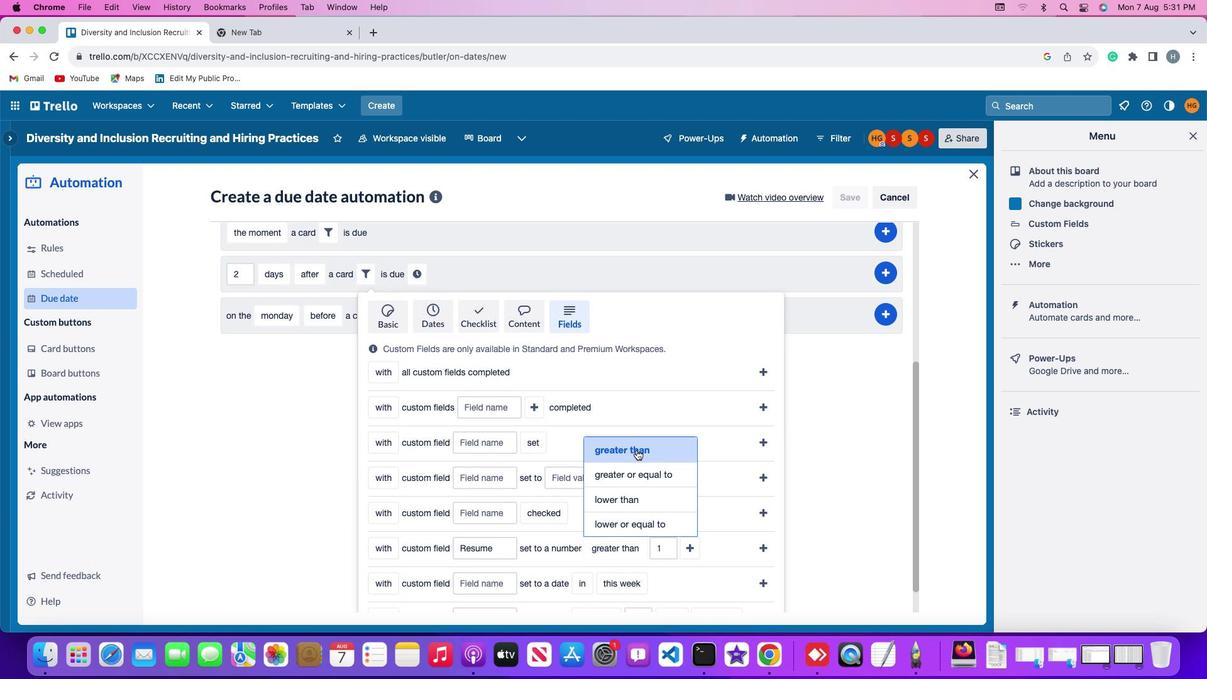 
Action: Mouse moved to (669, 545)
Screenshot: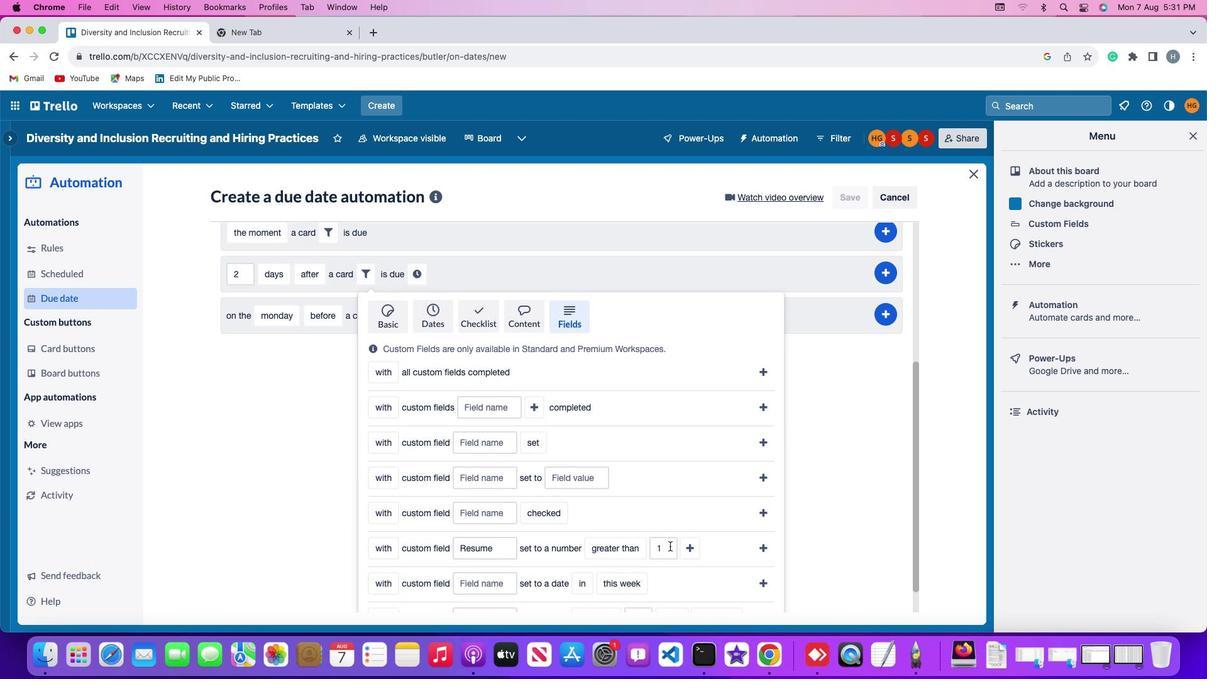 
Action: Mouse pressed left at (669, 545)
Screenshot: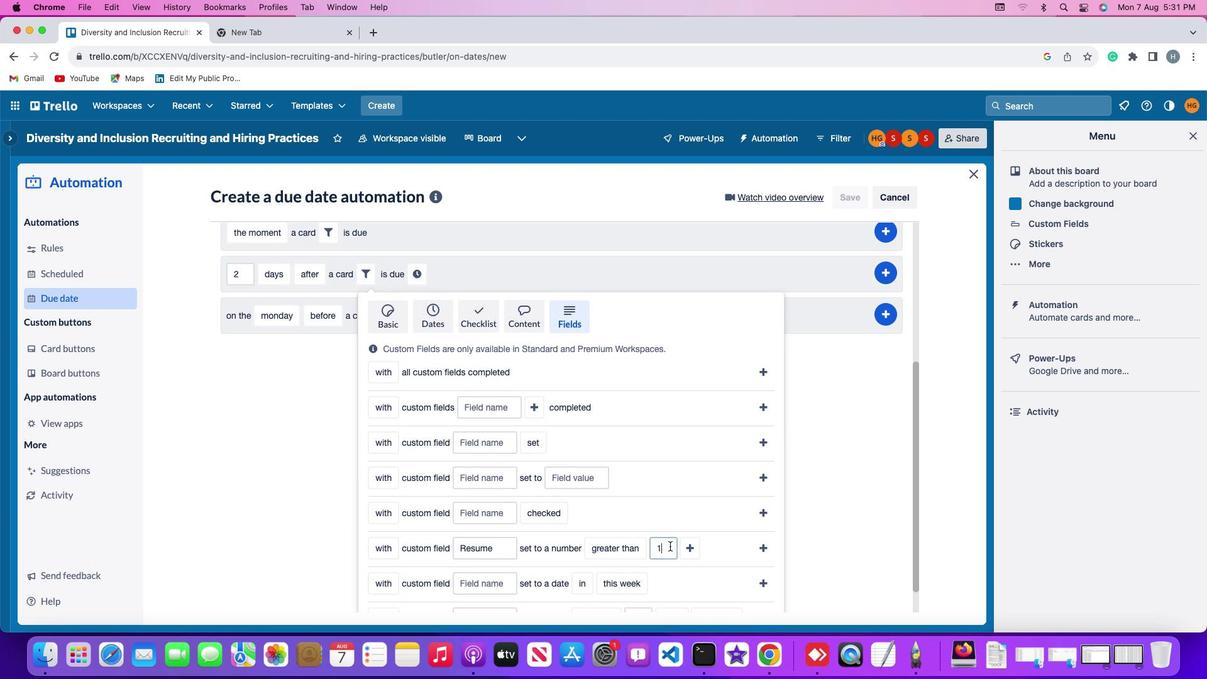 
Action: Mouse moved to (672, 545)
Screenshot: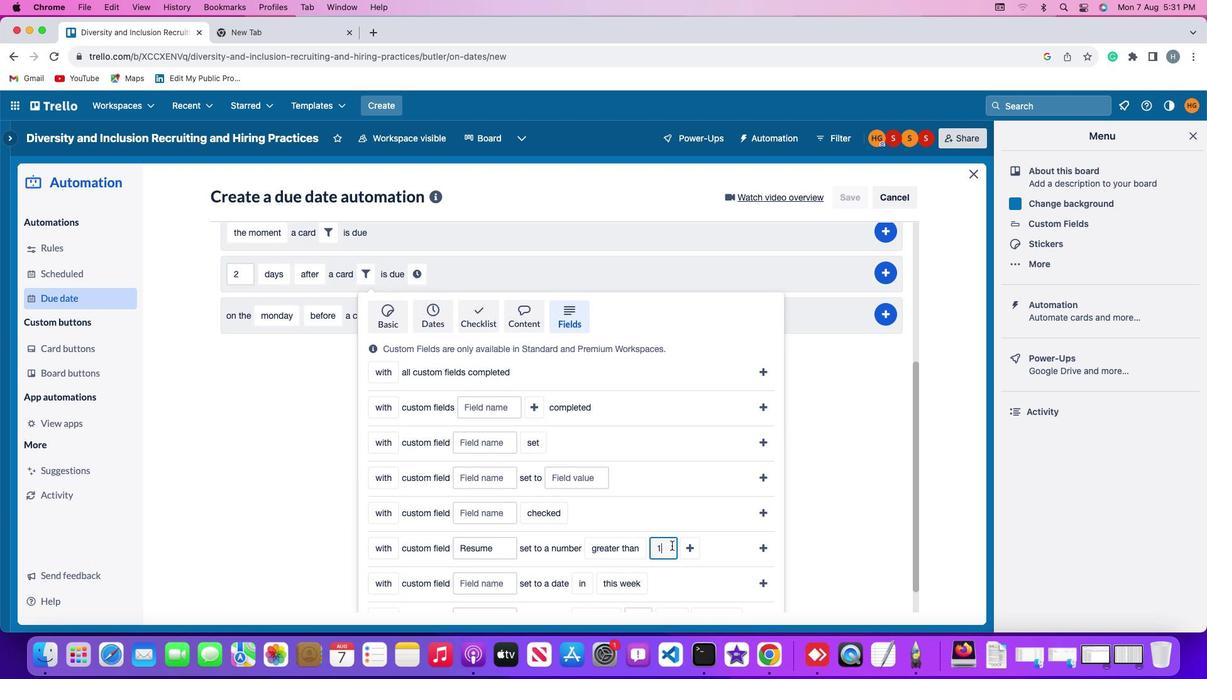 
Action: Key pressed Key.backspace'1'
Screenshot: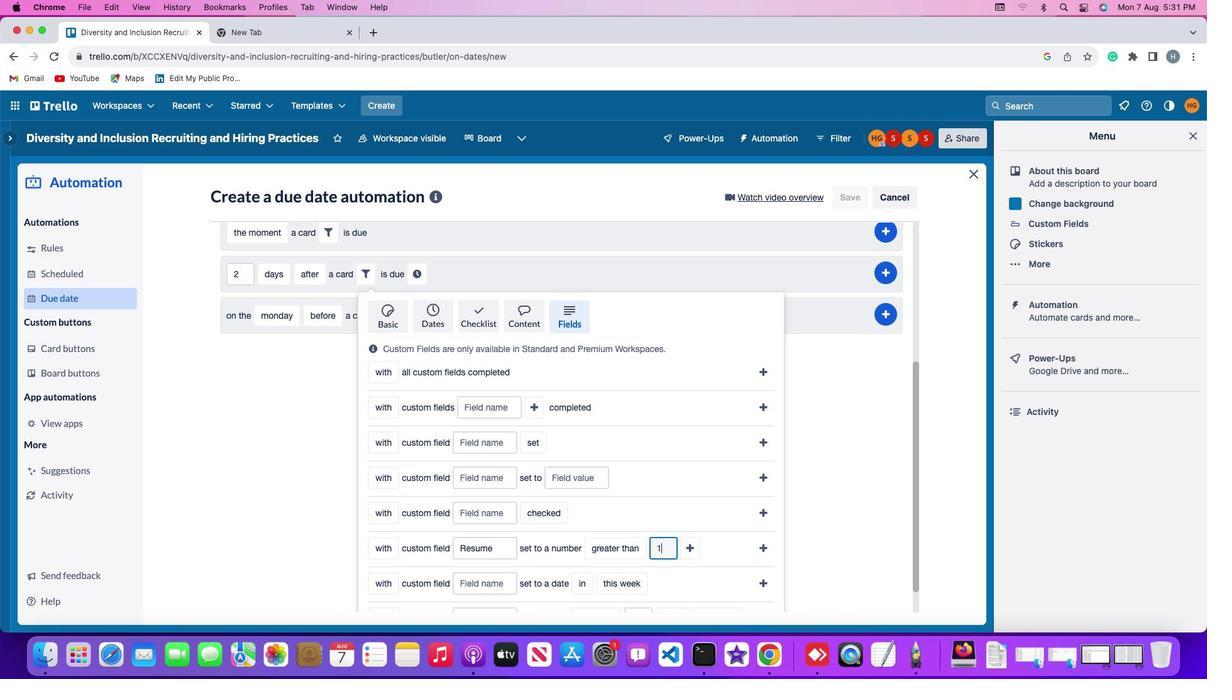 
Action: Mouse moved to (687, 548)
Screenshot: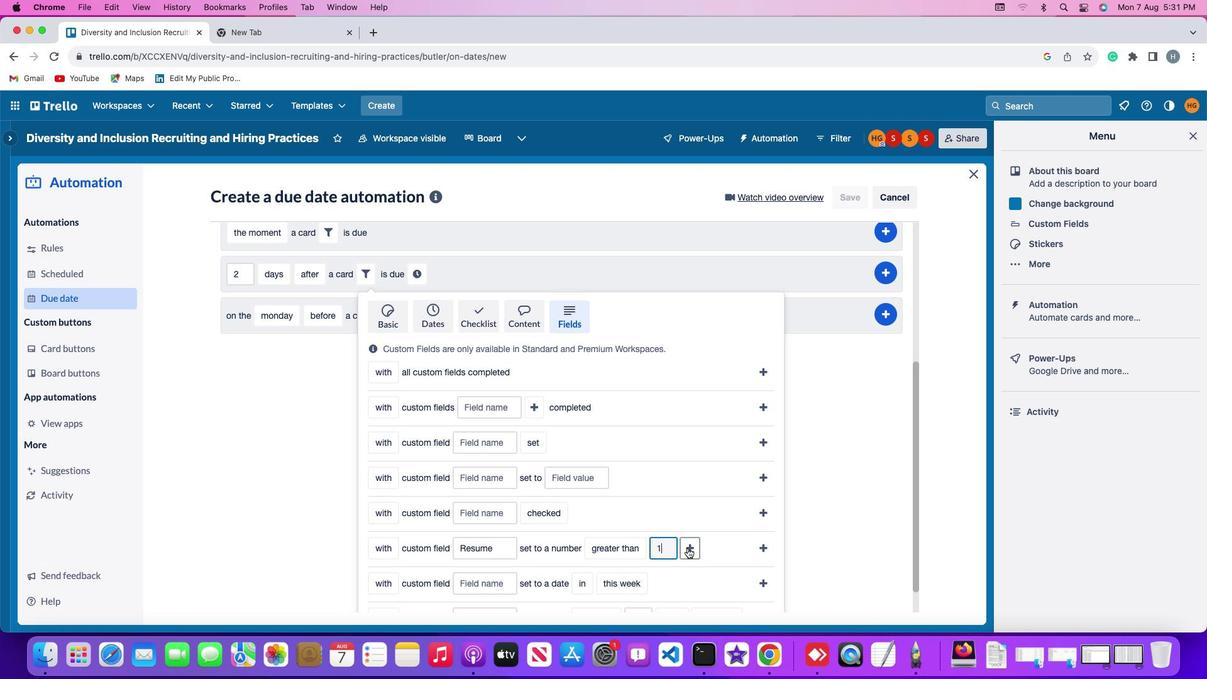 
Action: Mouse pressed left at (687, 548)
Screenshot: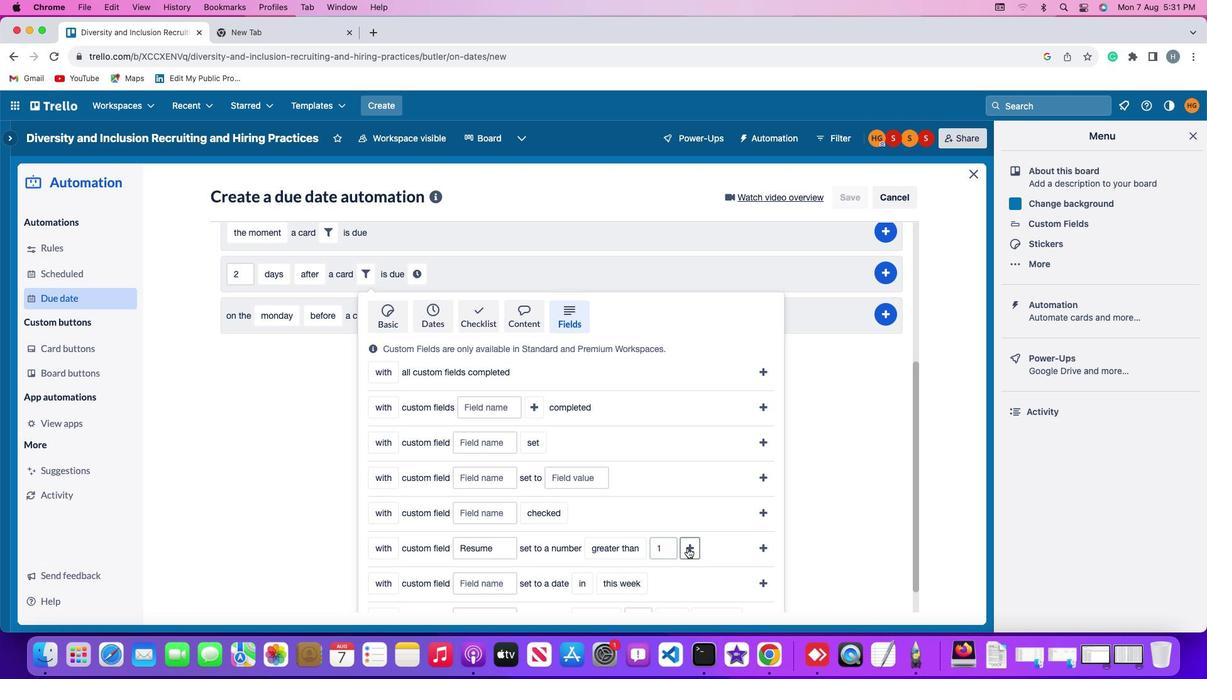 
Action: Mouse moved to (715, 550)
Screenshot: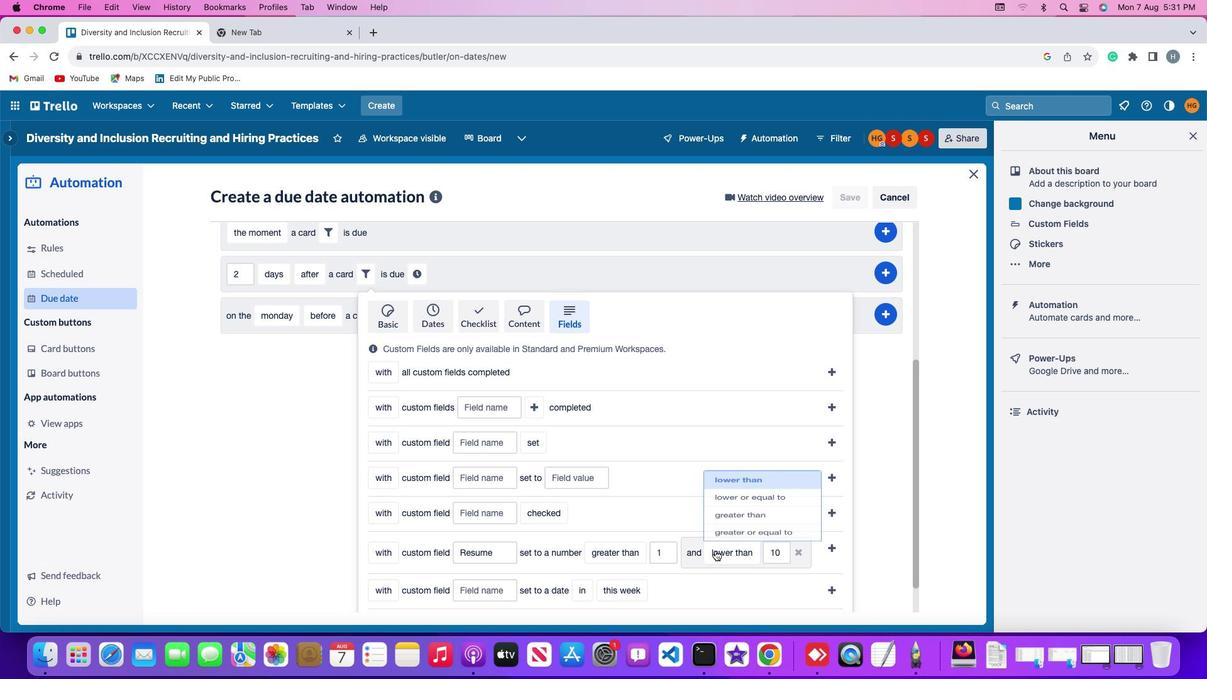 
Action: Mouse pressed left at (715, 550)
Screenshot: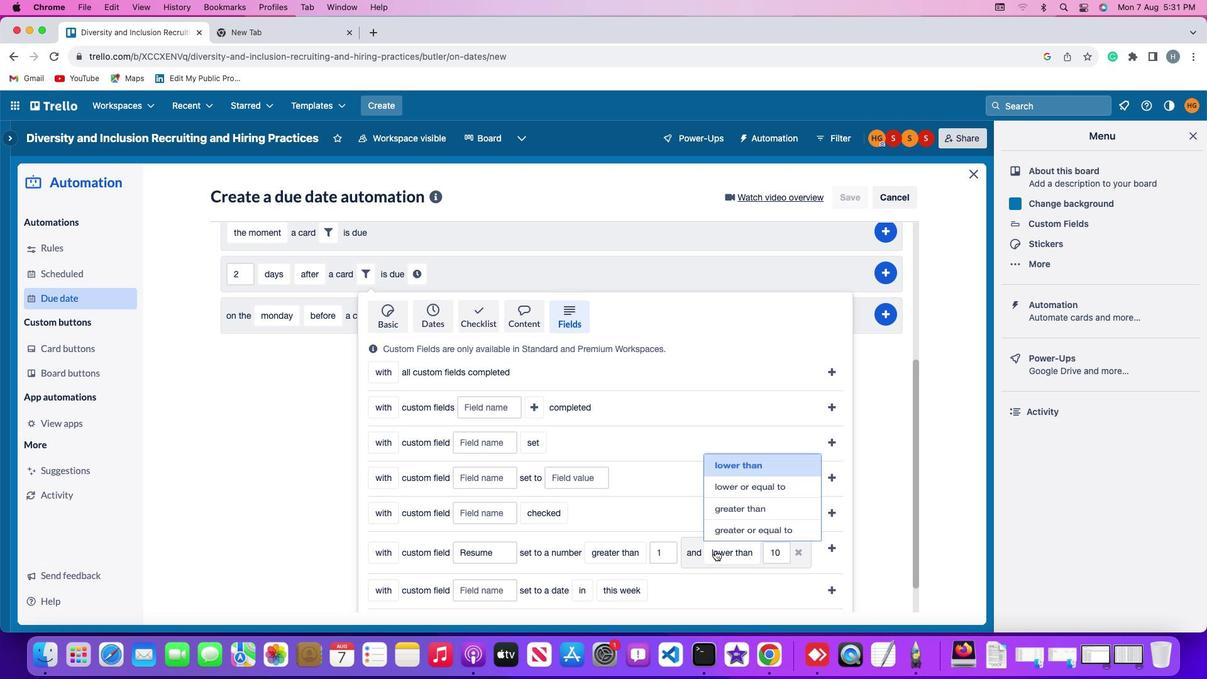 
Action: Mouse moved to (733, 525)
Screenshot: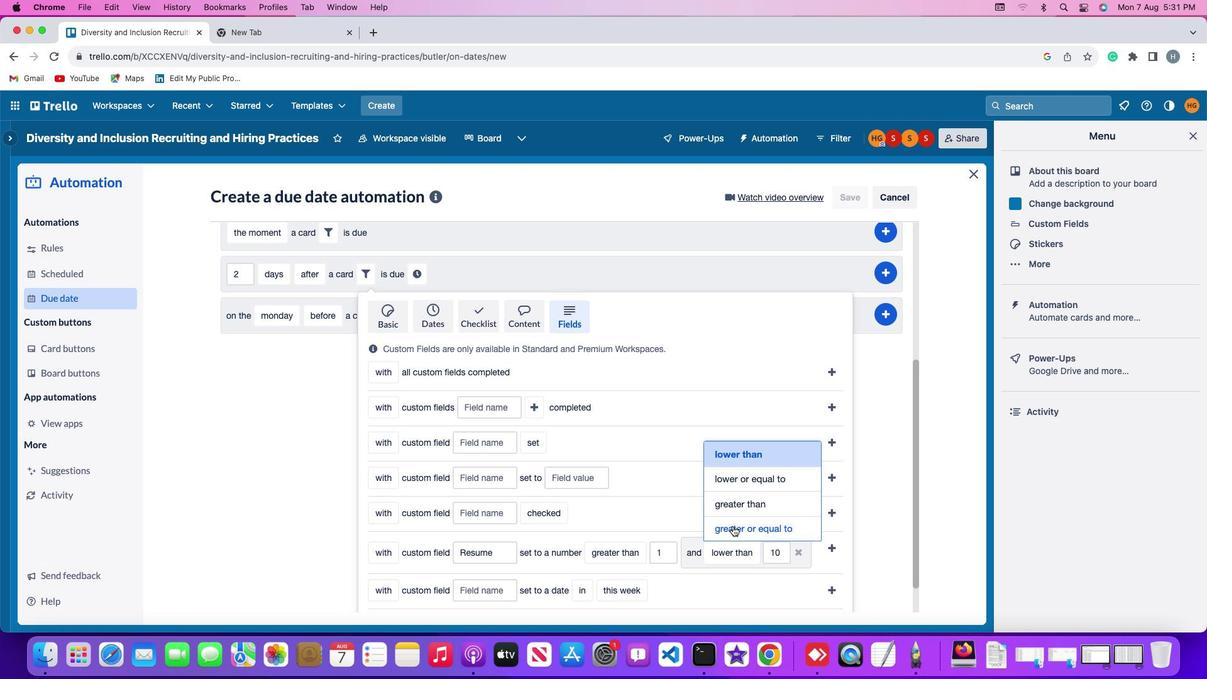 
Action: Mouse pressed left at (733, 525)
Screenshot: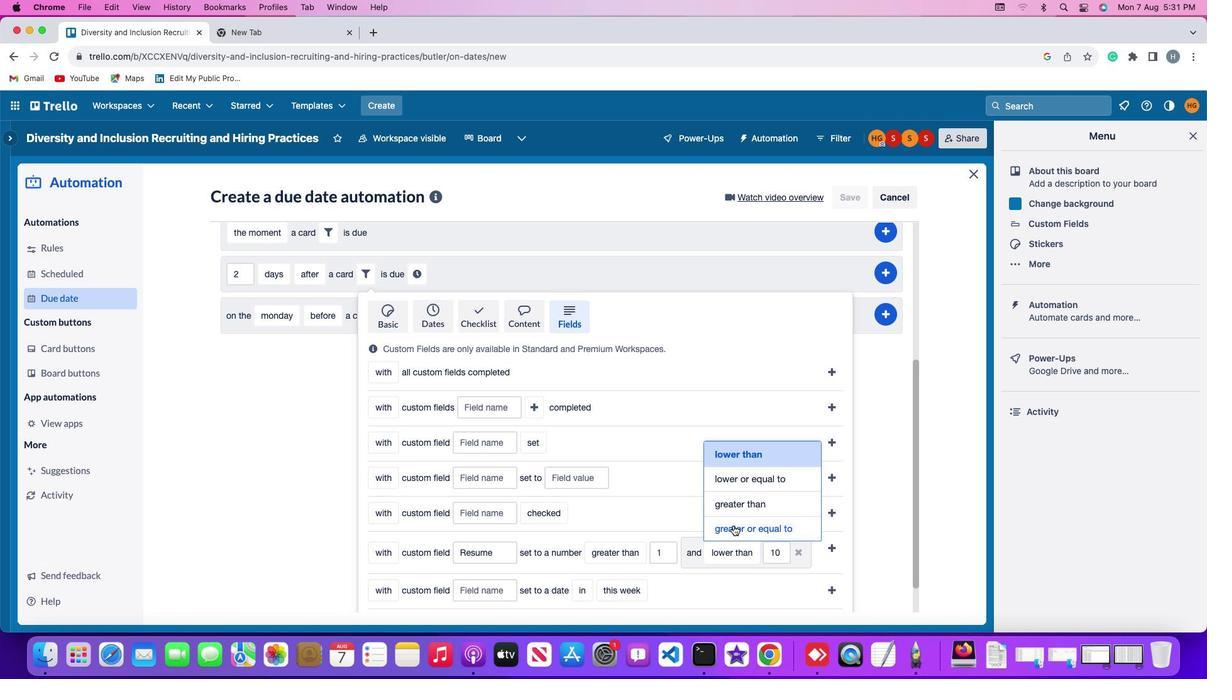 
Action: Mouse moved to (816, 551)
Screenshot: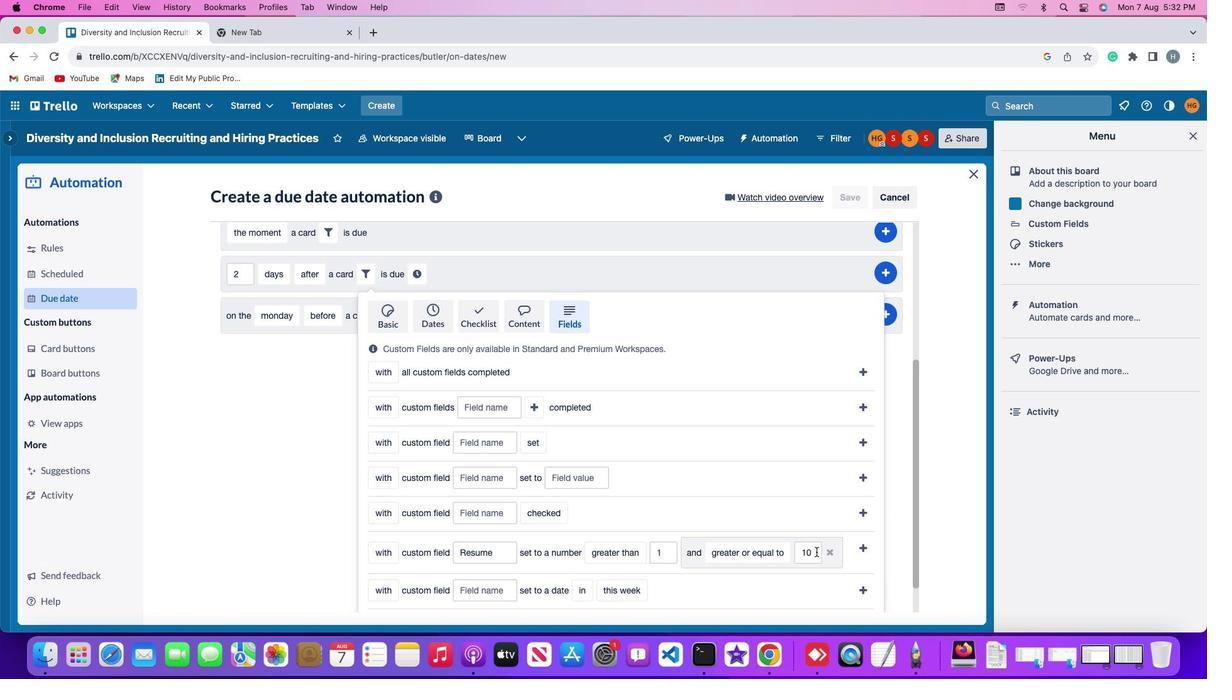 
Action: Mouse pressed left at (816, 551)
Screenshot: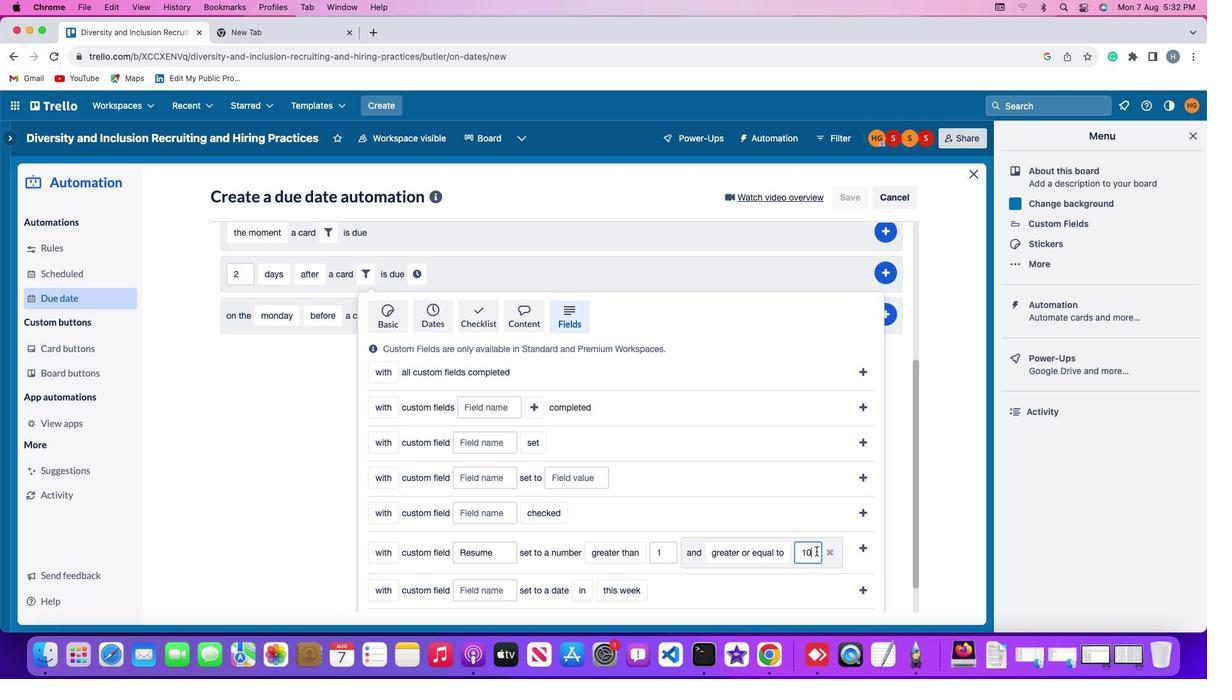 
Action: Mouse moved to (816, 551)
Screenshot: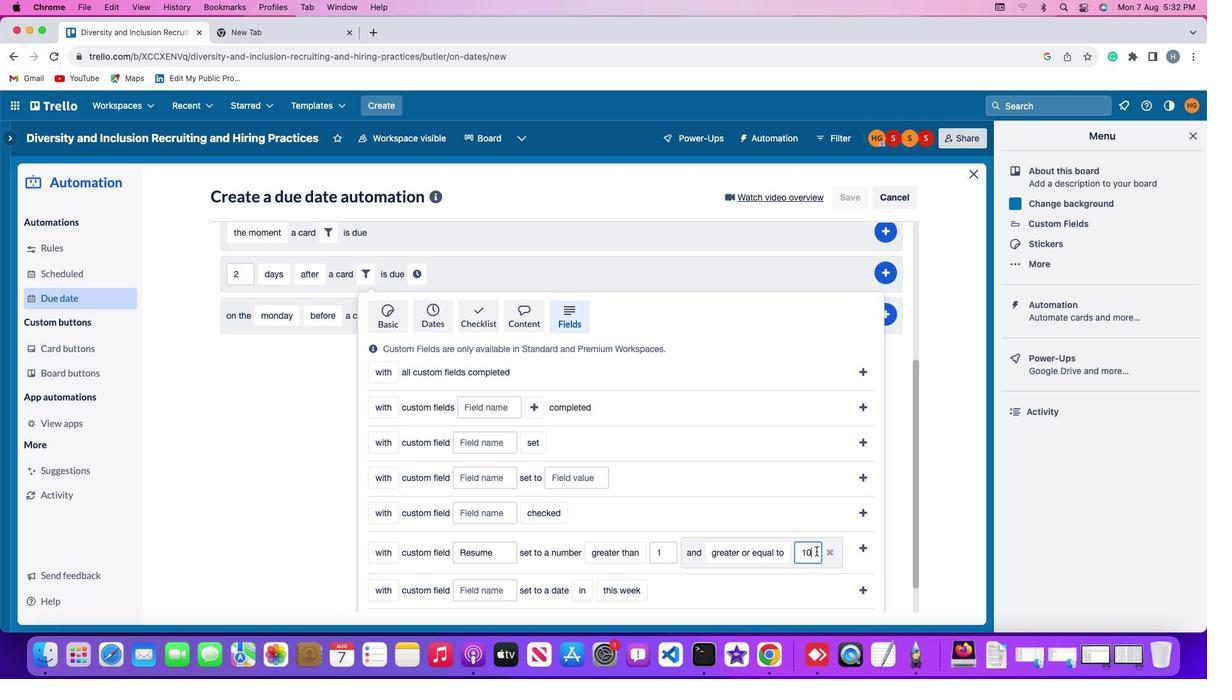 
Action: Key pressed Key.backspaceKey.backspace
Screenshot: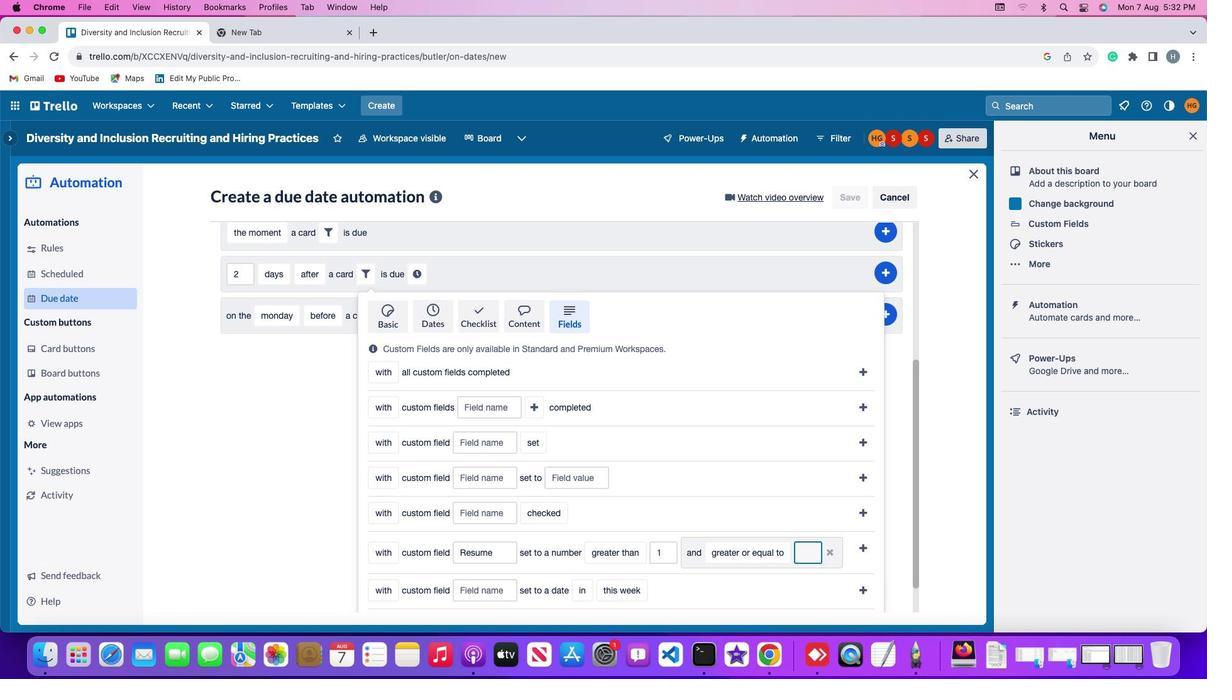 
Action: Mouse moved to (816, 550)
Screenshot: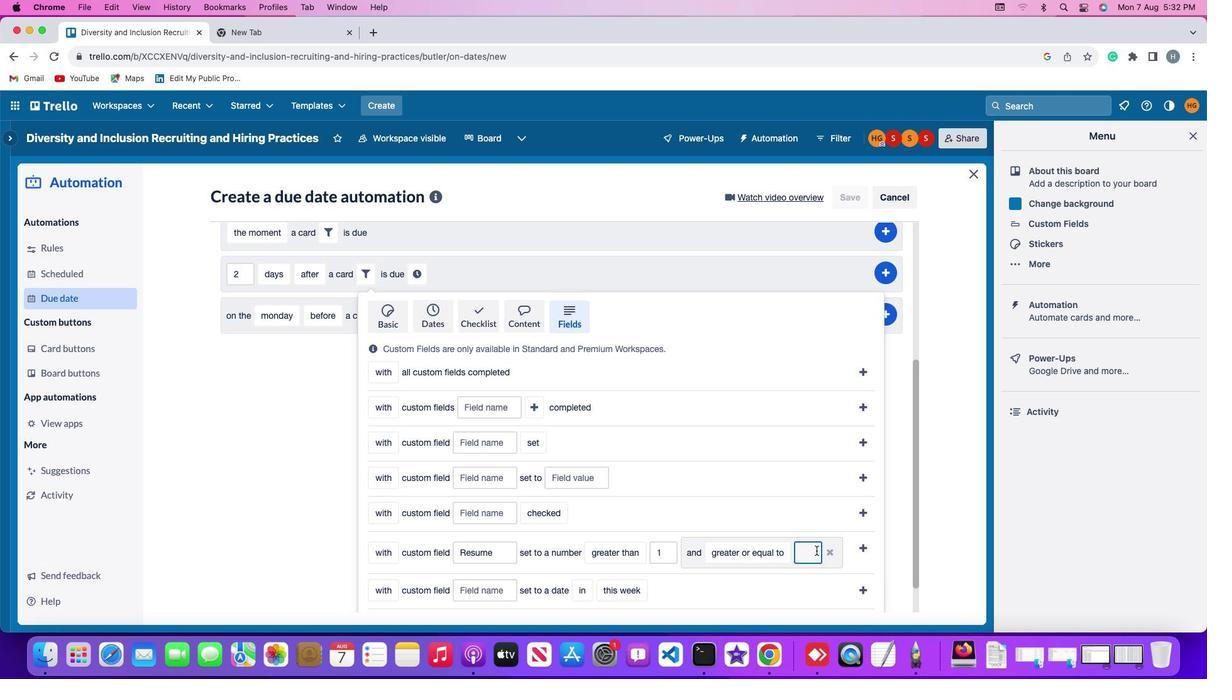 
Action: Key pressed '1''0'
Screenshot: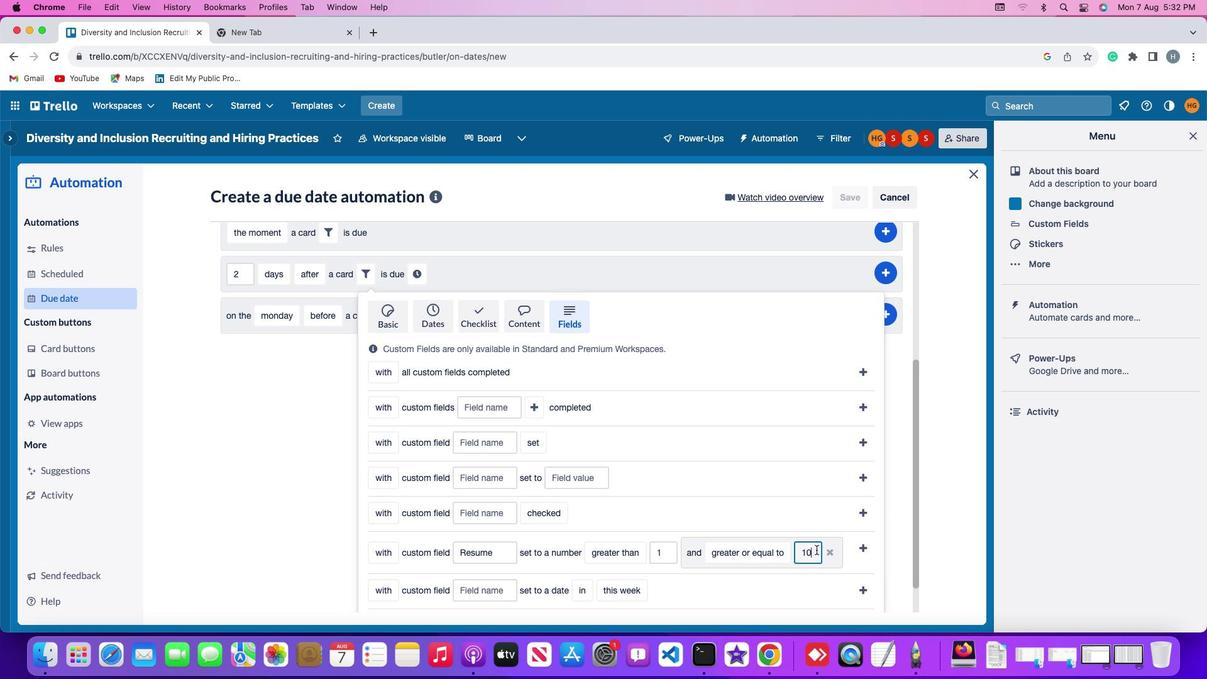 
Action: Mouse moved to (864, 544)
Screenshot: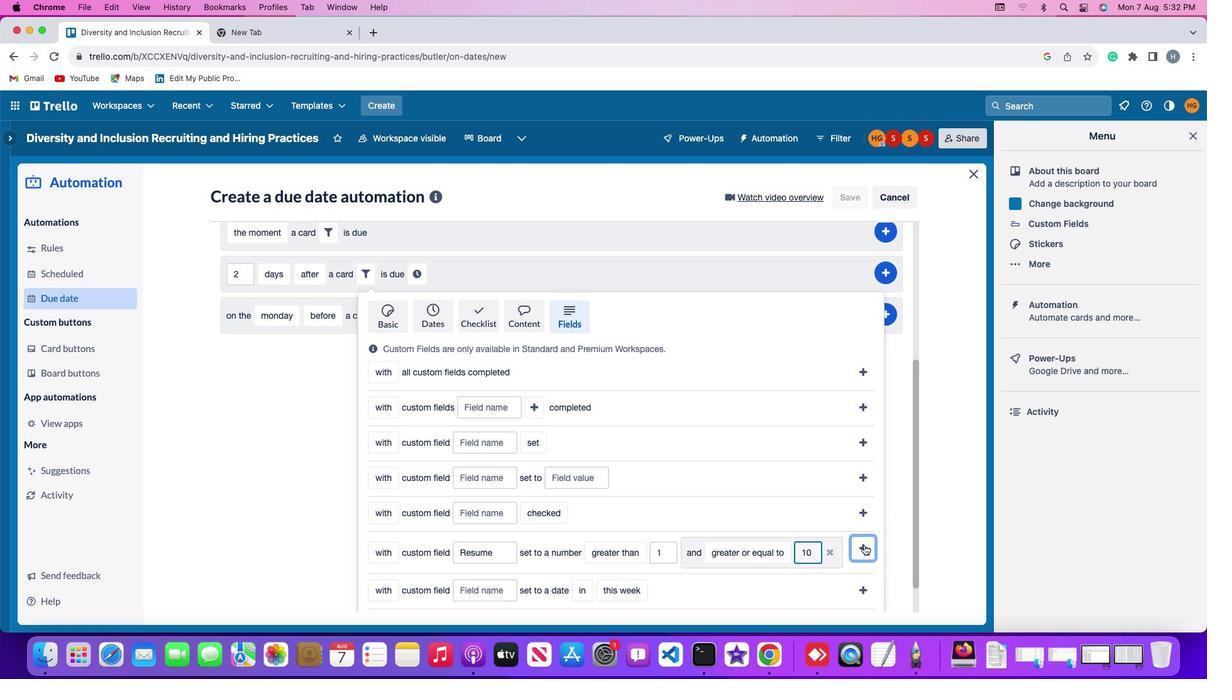 
Action: Mouse pressed left at (864, 544)
Screenshot: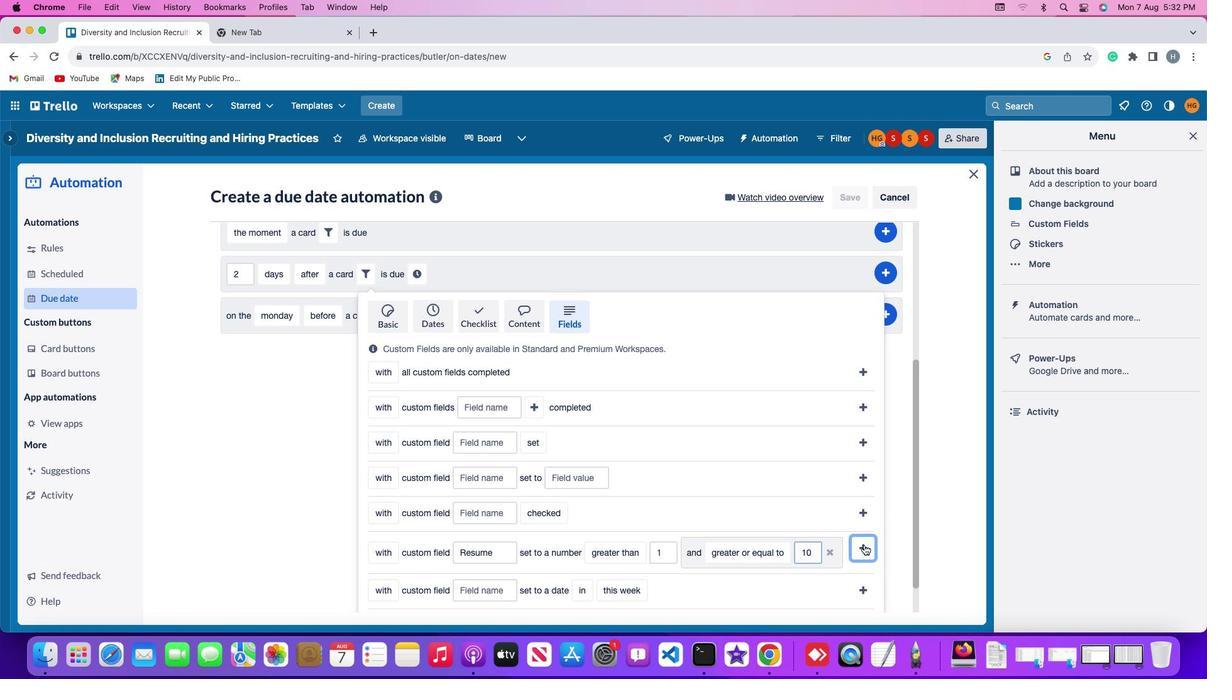
Action: Mouse moved to (777, 507)
Screenshot: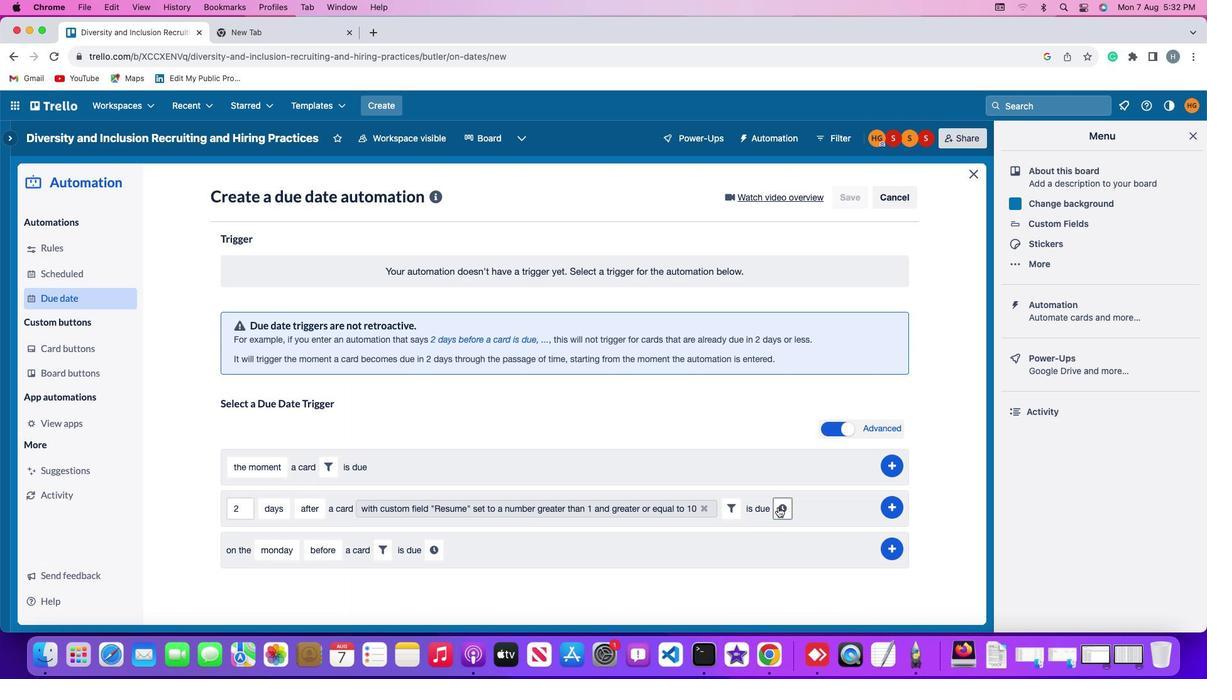 
Action: Mouse pressed left at (777, 507)
Screenshot: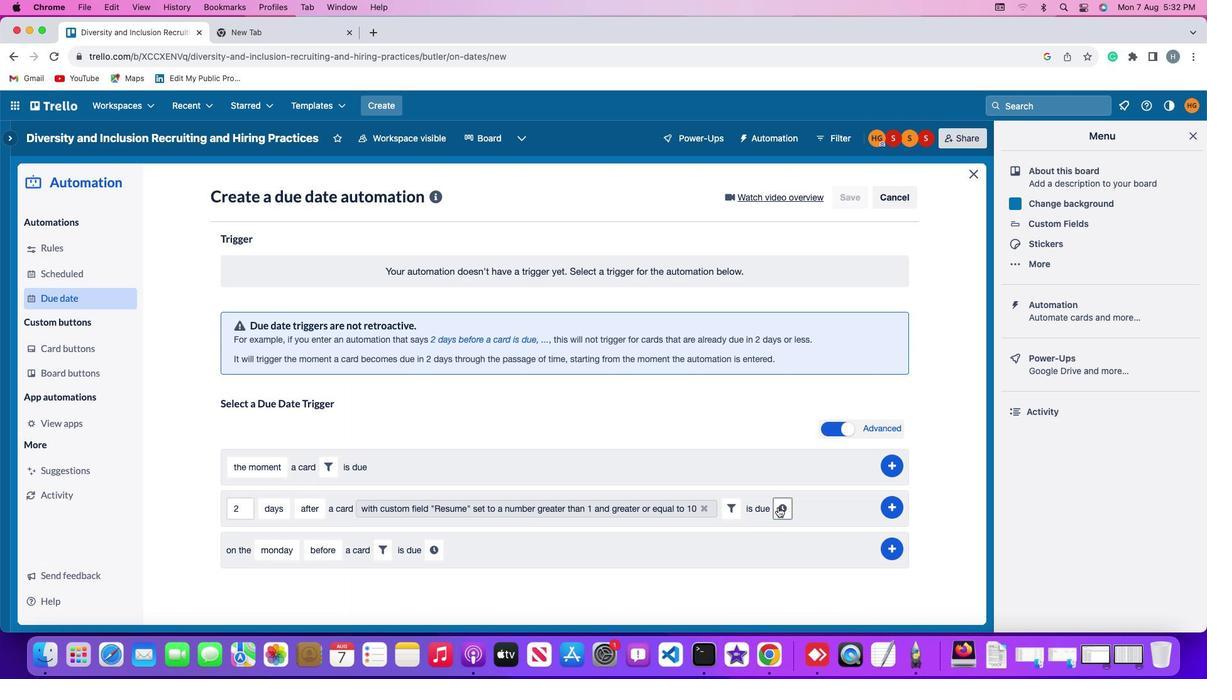 
Action: Mouse moved to (261, 538)
Screenshot: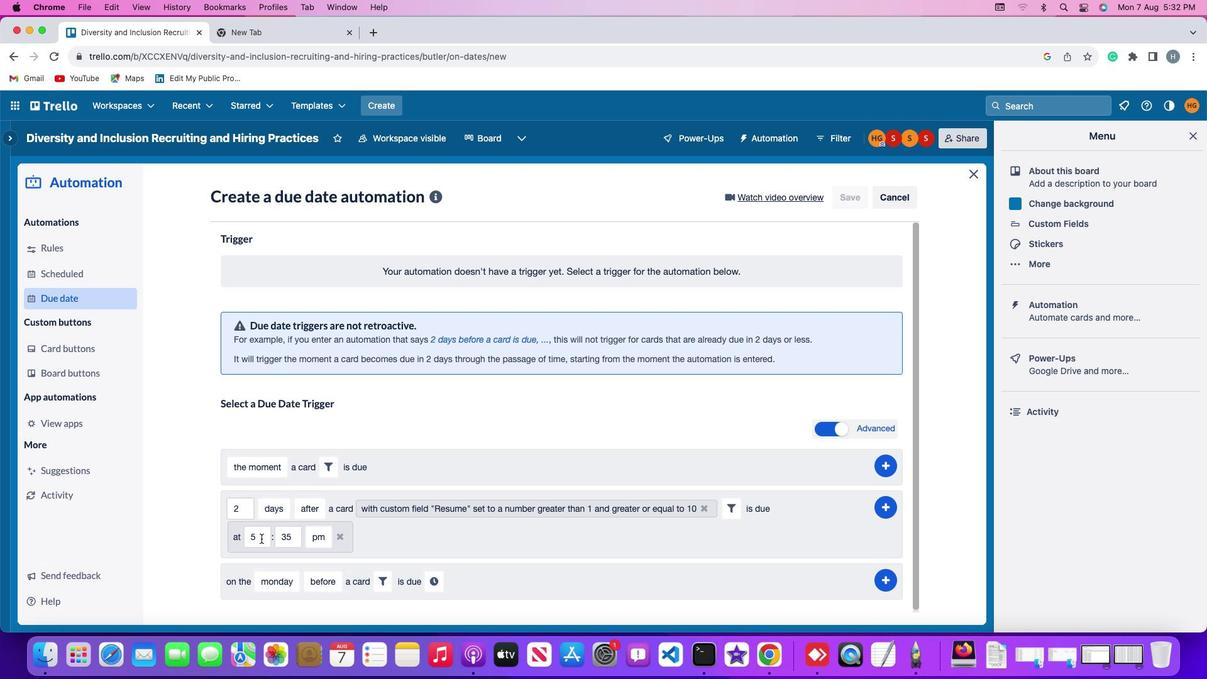 
Action: Mouse pressed left at (261, 538)
Screenshot: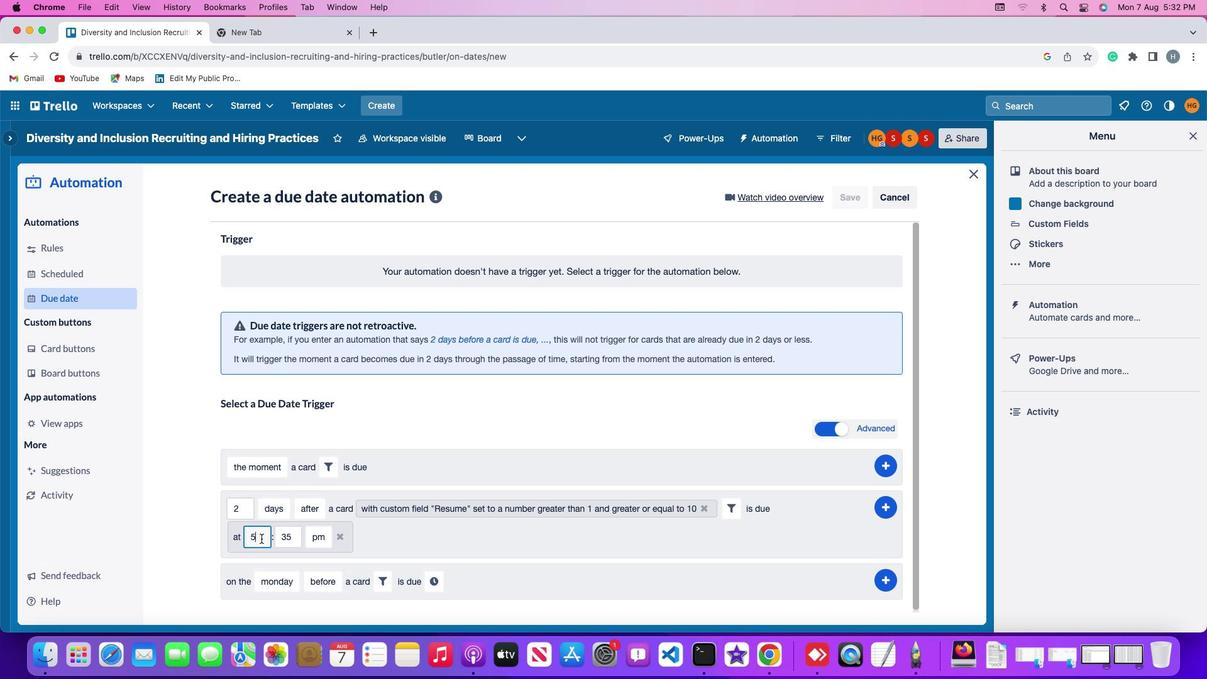
Action: Key pressed Key.backspace'1''1'
Screenshot: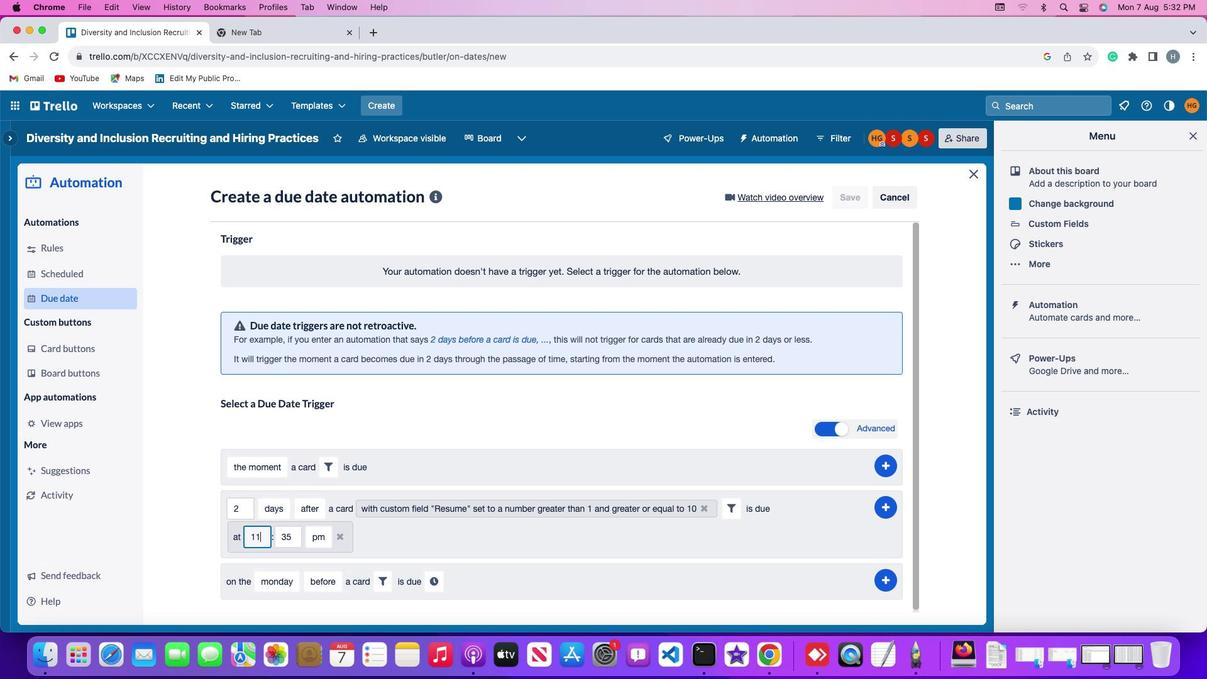 
Action: Mouse moved to (296, 533)
Screenshot: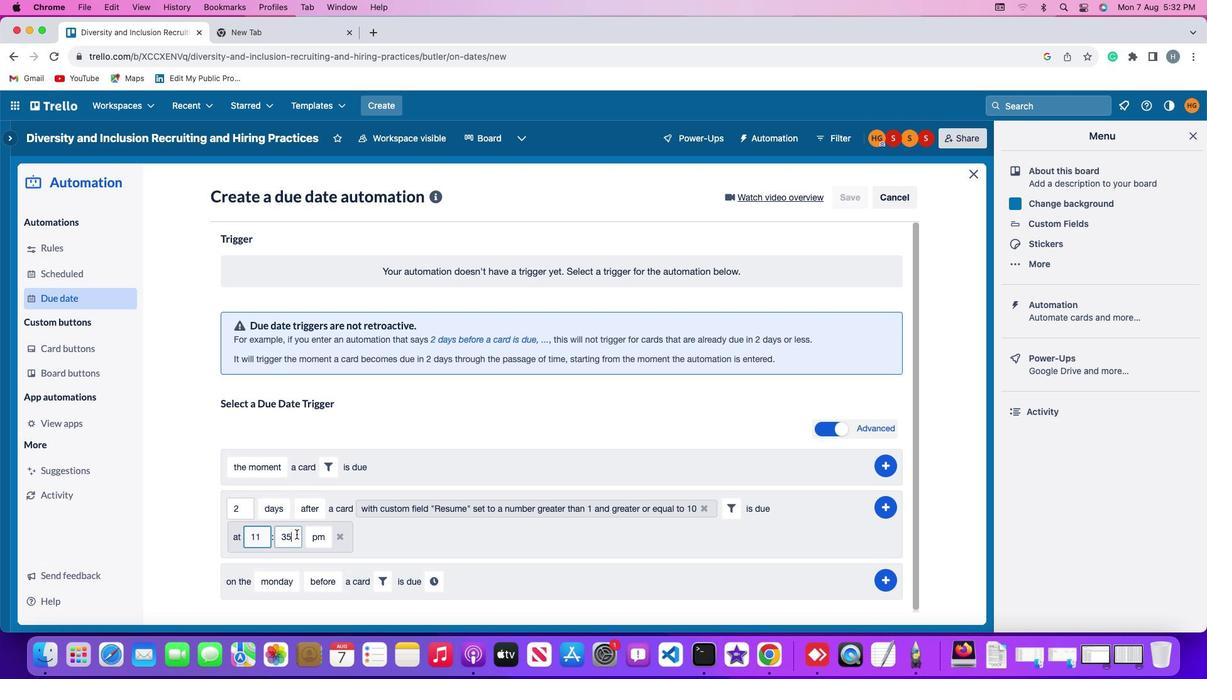 
Action: Mouse pressed left at (296, 533)
Screenshot: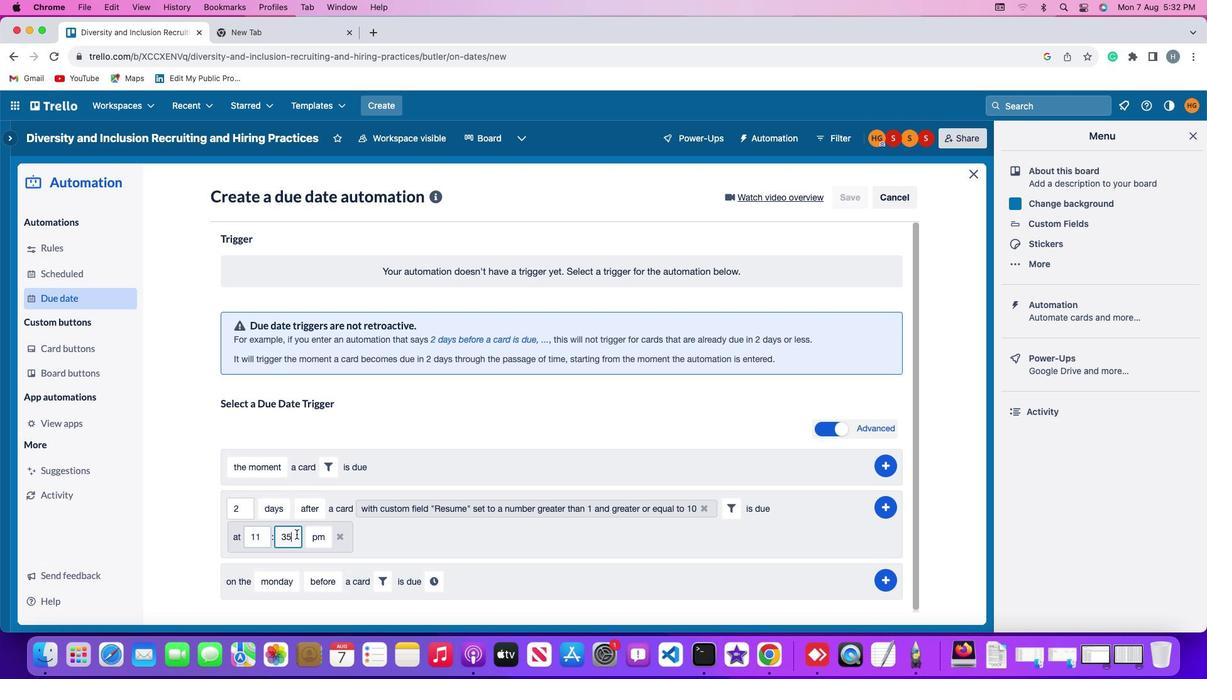 
Action: Key pressed Key.backspaceKey.backspace
Screenshot: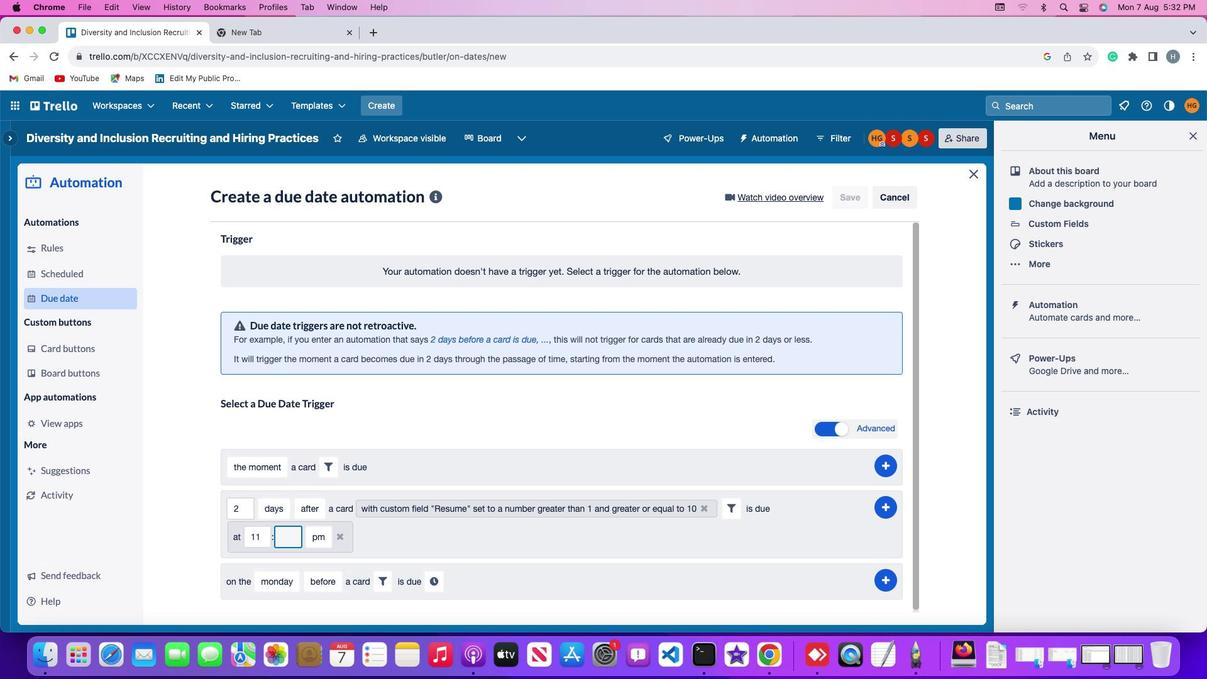 
Action: Mouse moved to (296, 533)
Screenshot: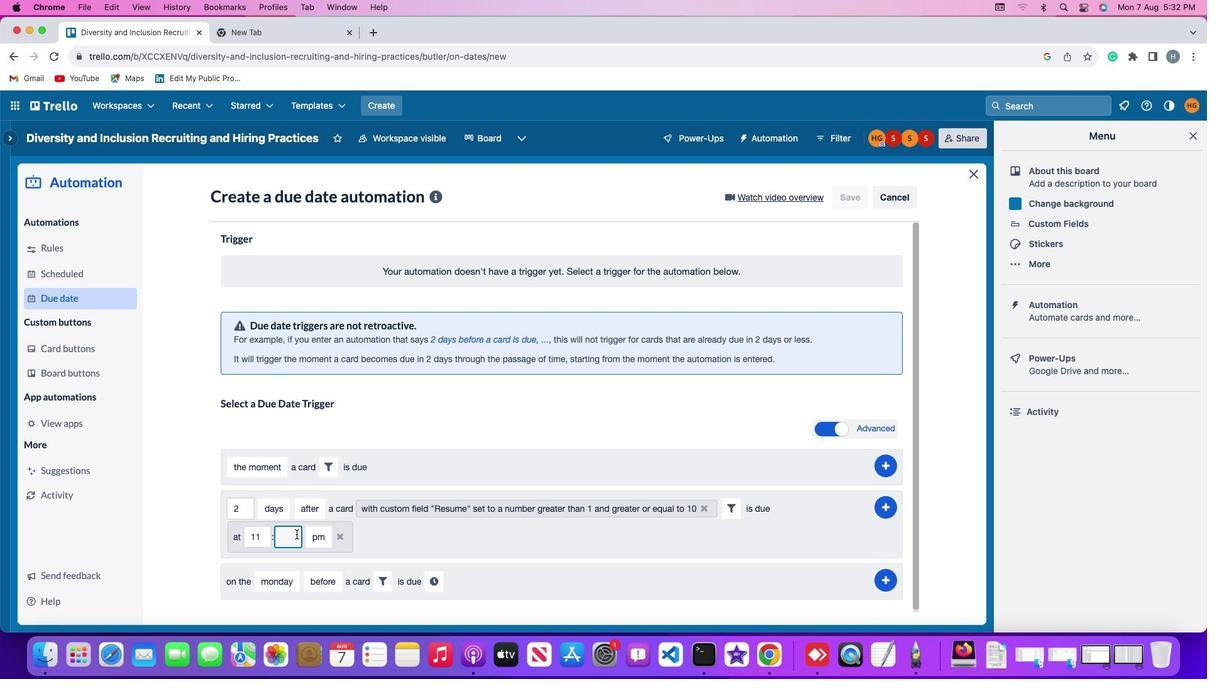 
Action: Key pressed '0''0'
Screenshot: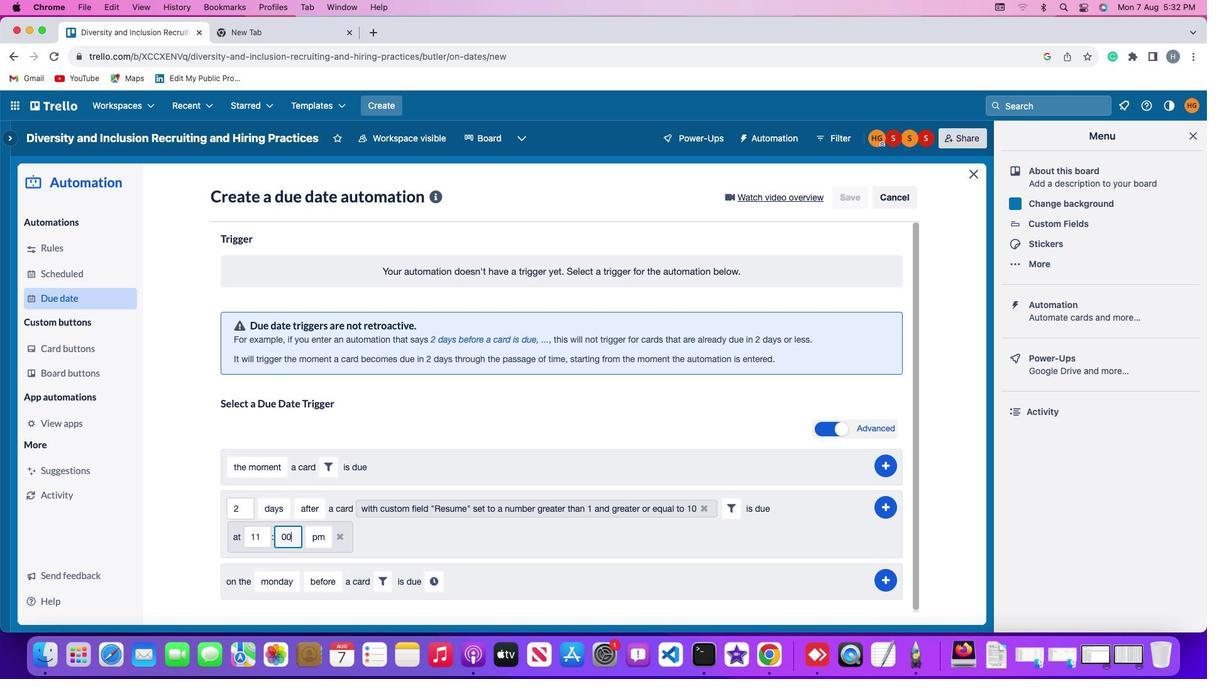 
Action: Mouse moved to (313, 536)
Screenshot: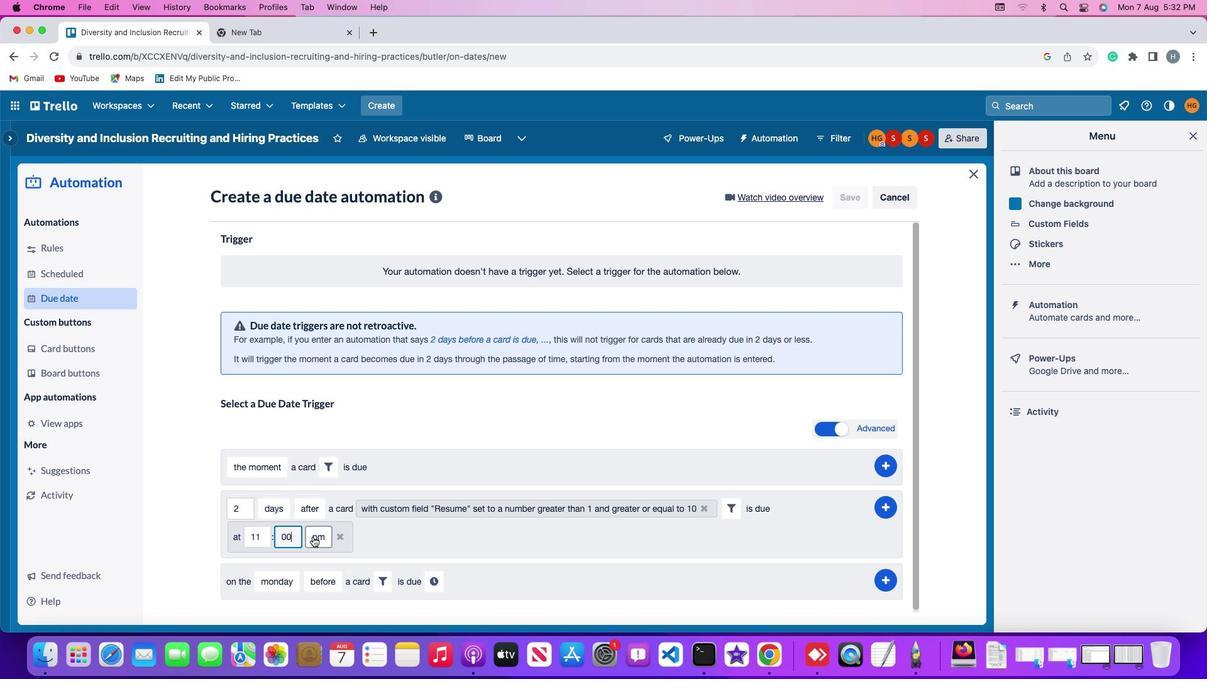 
Action: Mouse pressed left at (313, 536)
Screenshot: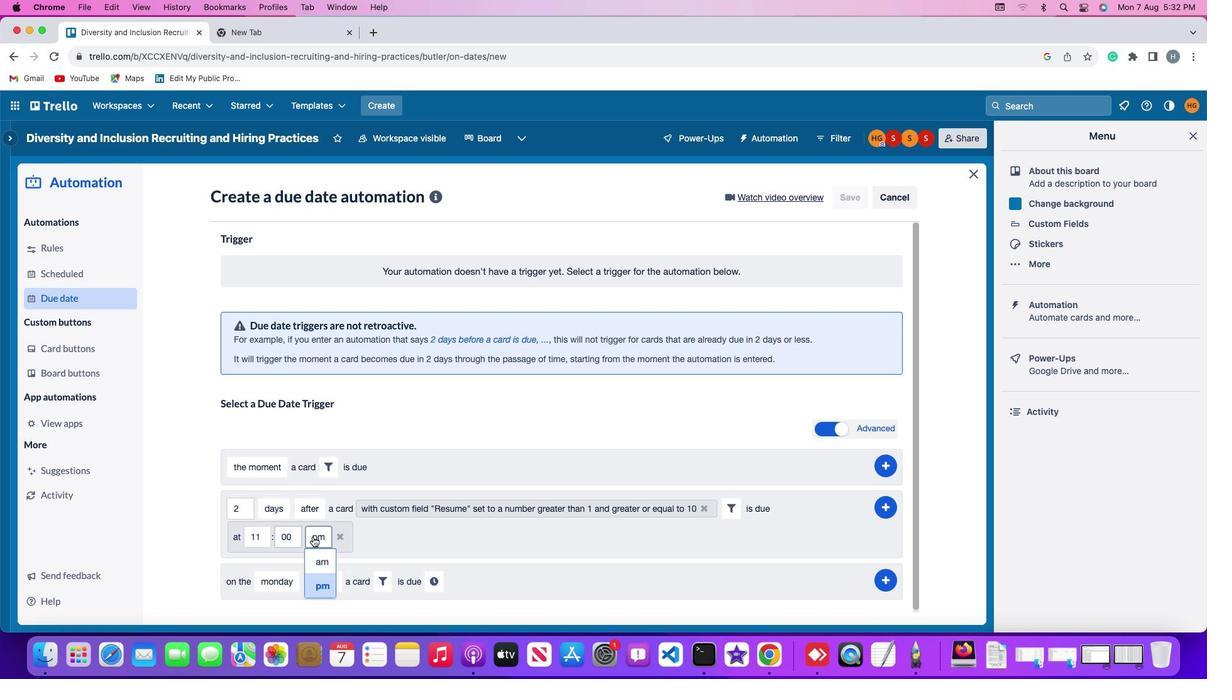 
Action: Mouse moved to (323, 559)
Screenshot: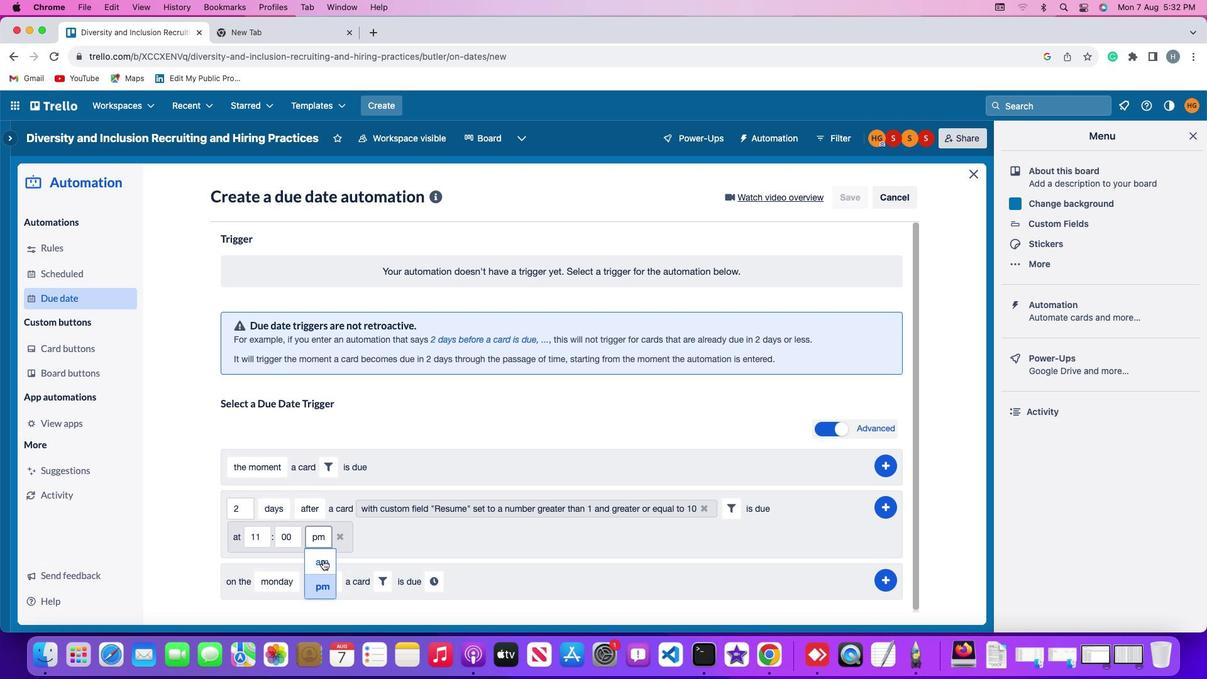 
Action: Mouse pressed left at (323, 559)
Screenshot: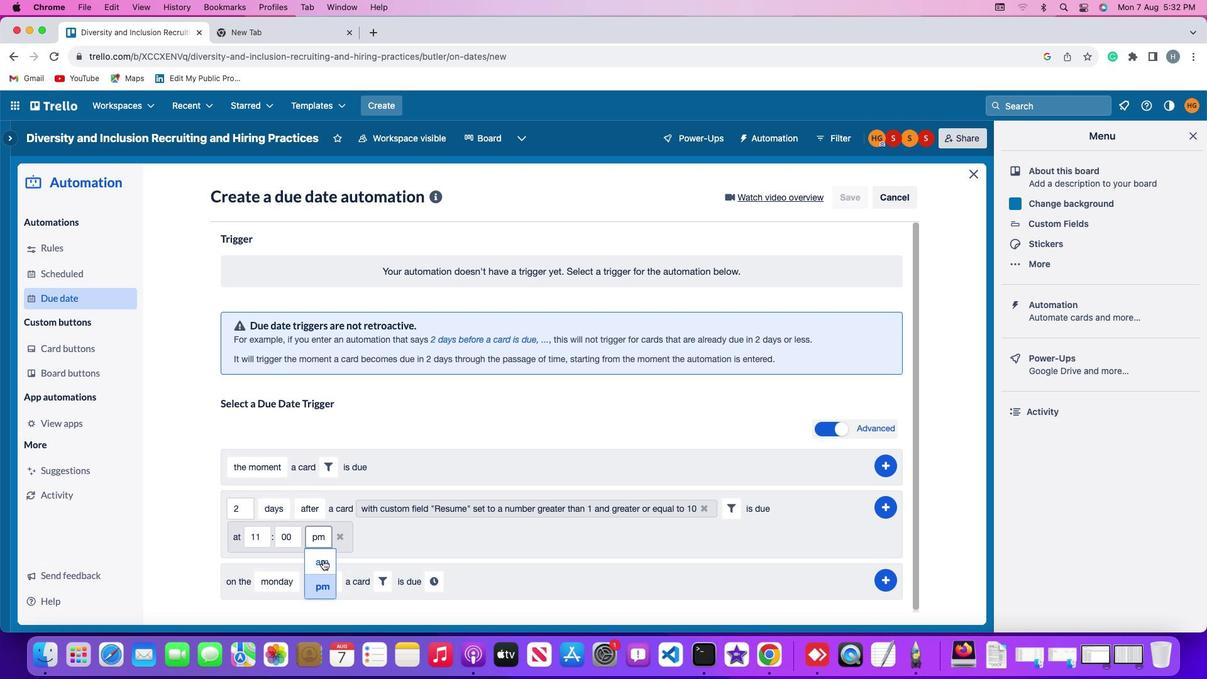 
Action: Mouse moved to (886, 504)
Screenshot: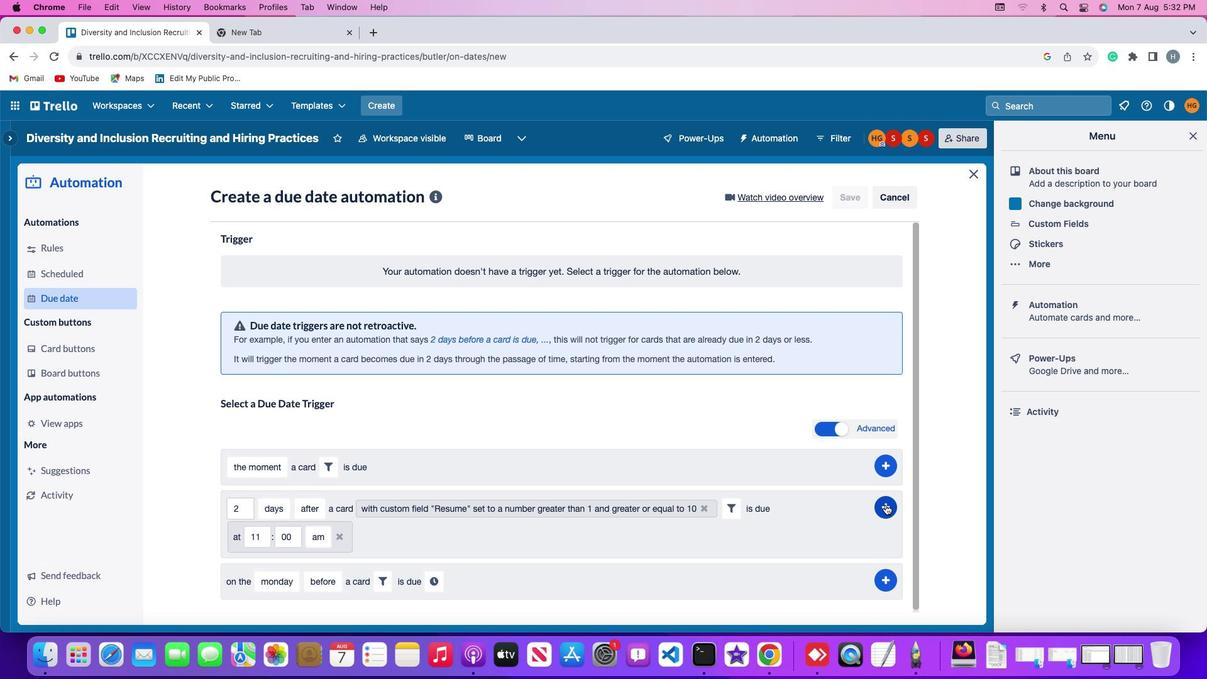 
Action: Mouse pressed left at (886, 504)
Screenshot: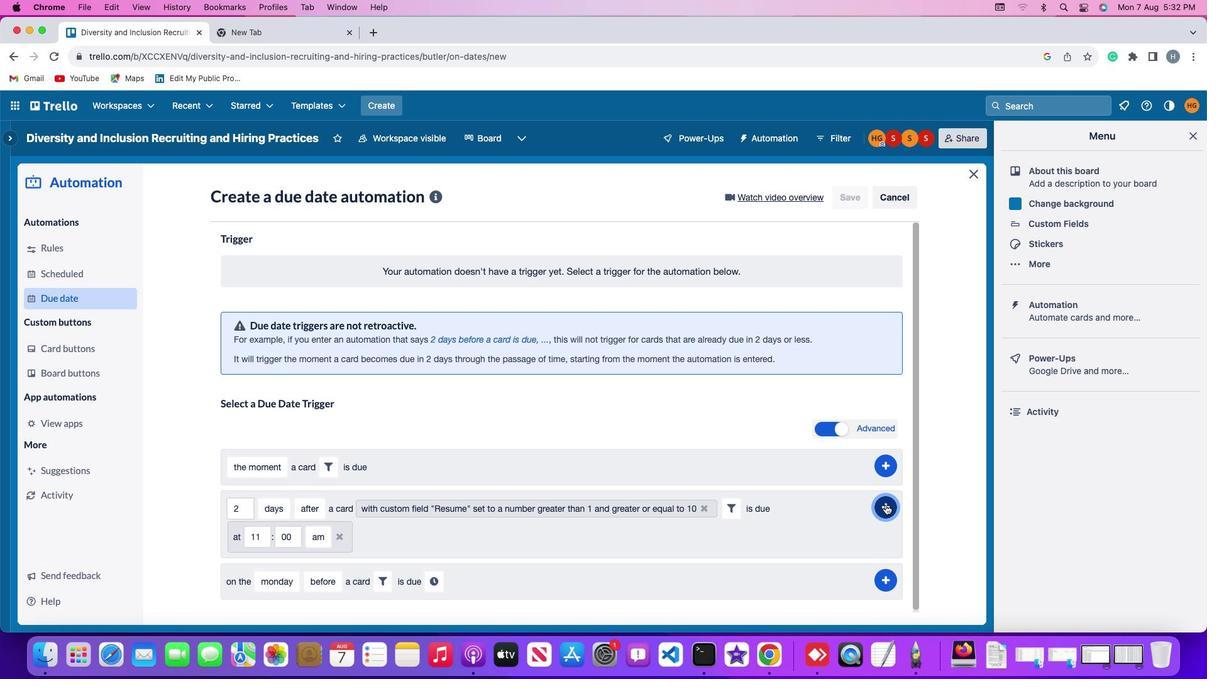 
Action: Mouse moved to (942, 404)
Screenshot: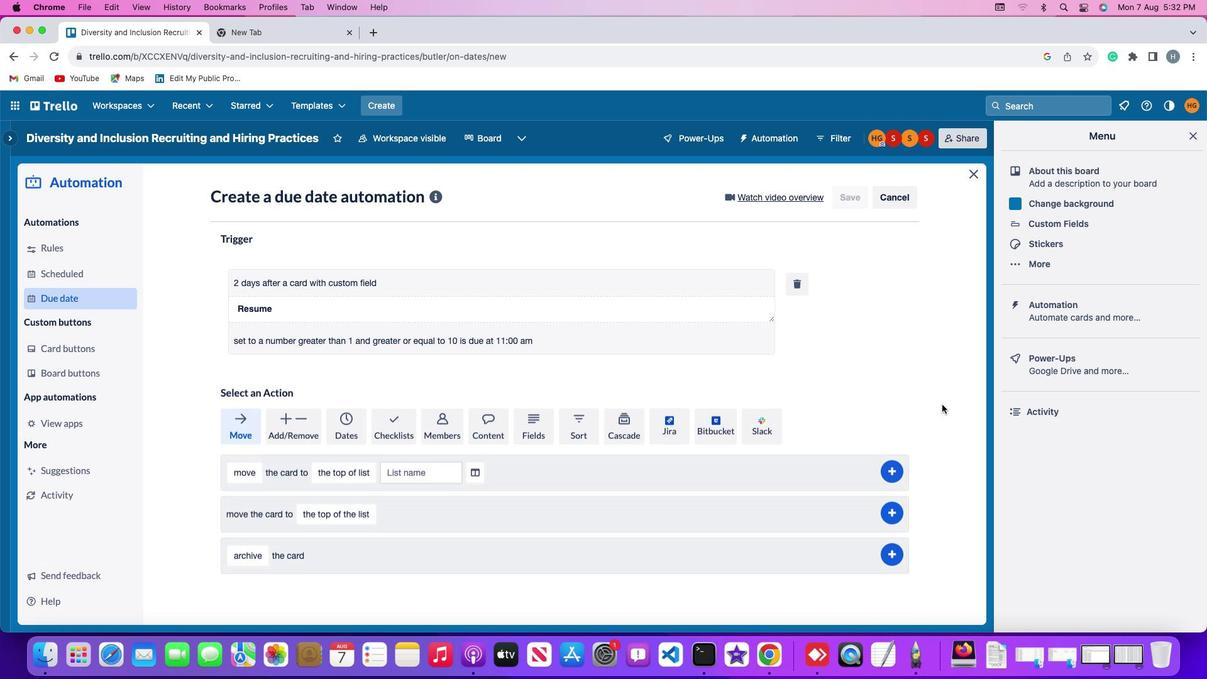 
